 Task: Create a due date automation trigger when advanced on, 2 working days before a card is due add fields without custom field "Resume" set to a date in this week at 11:00 AM.
Action: Mouse moved to (1135, 332)
Screenshot: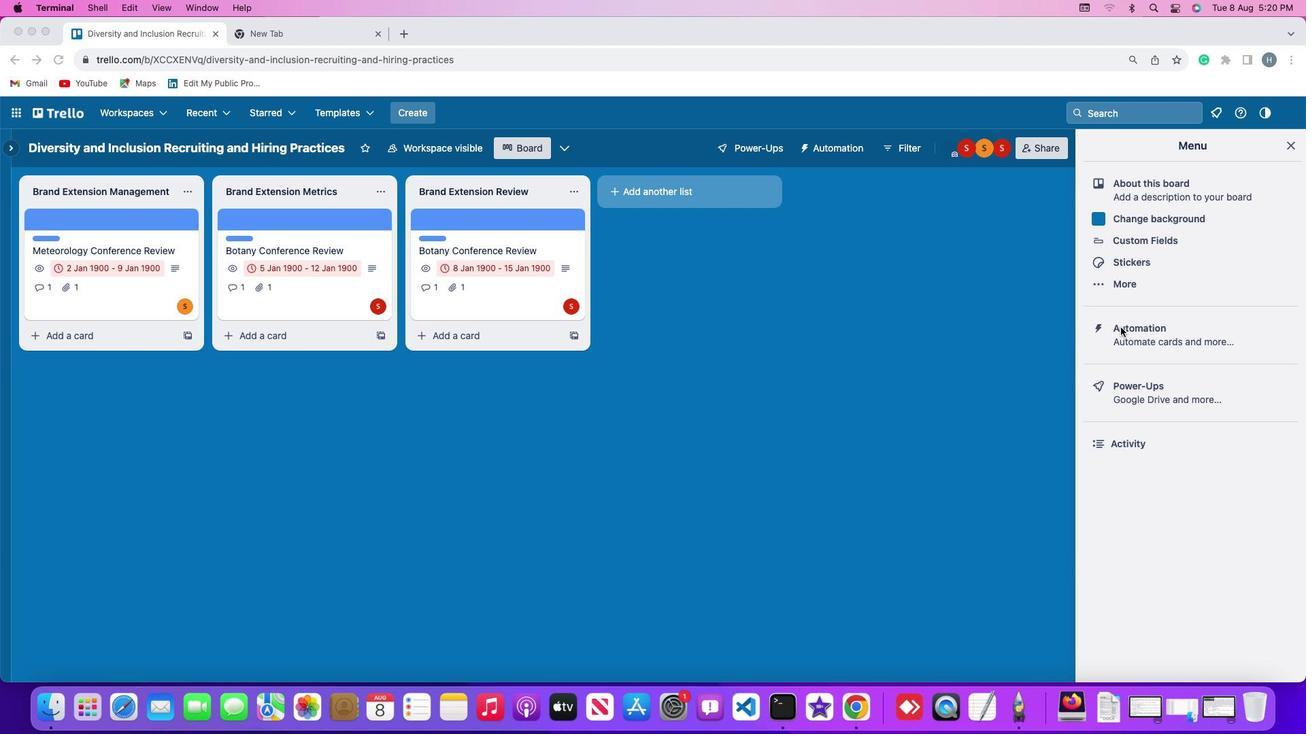 
Action: Mouse pressed left at (1135, 332)
Screenshot: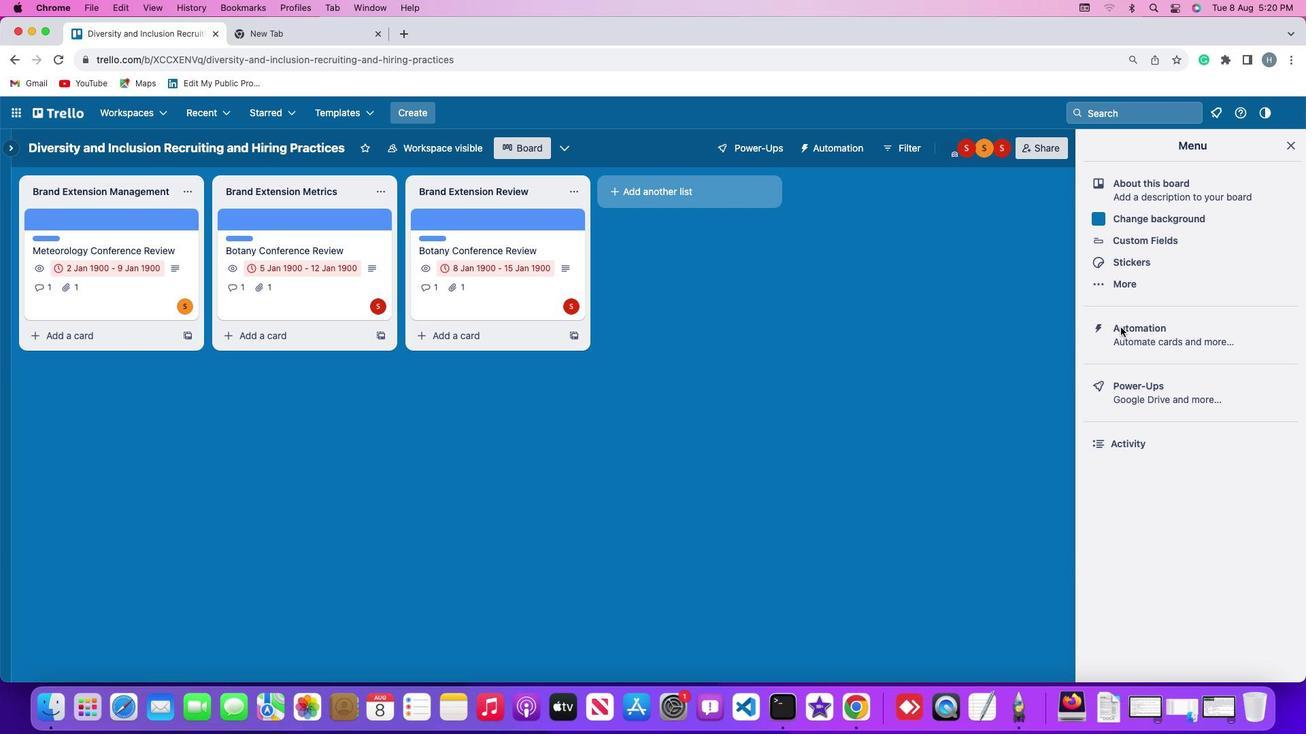 
Action: Mouse pressed left at (1135, 332)
Screenshot: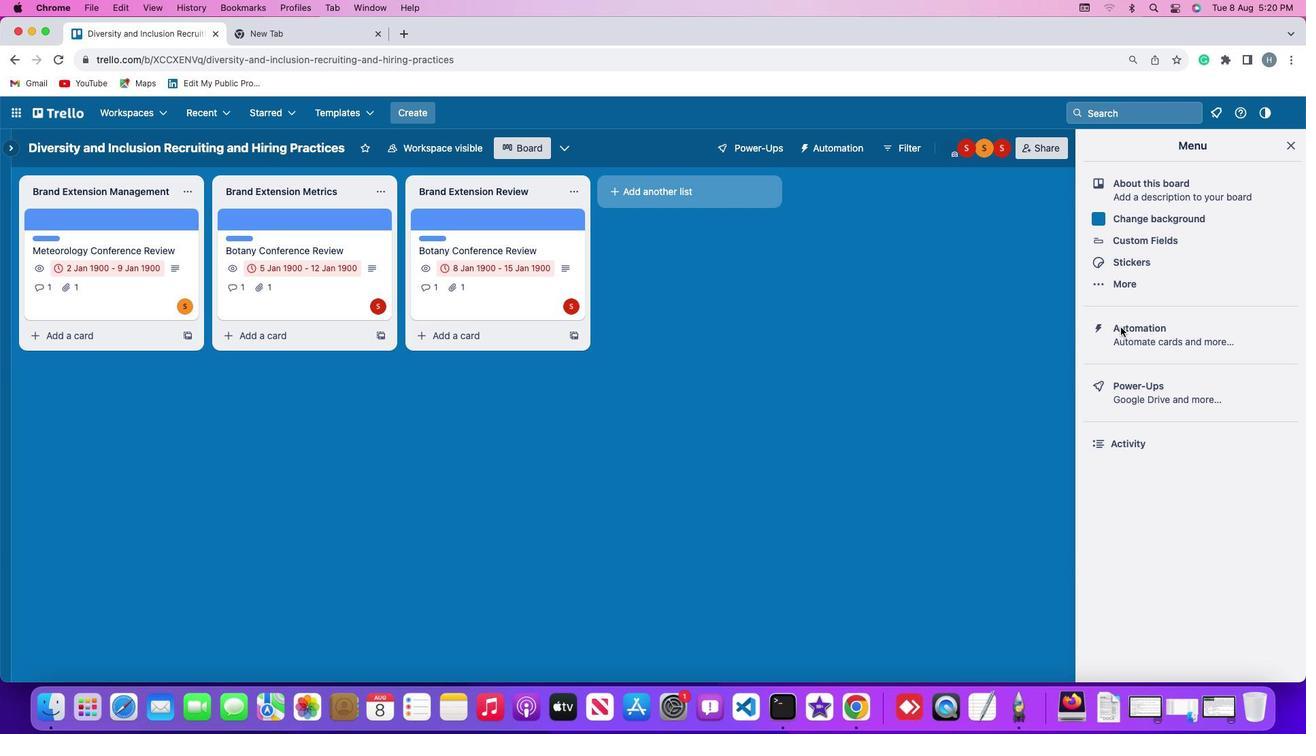 
Action: Mouse moved to (101, 326)
Screenshot: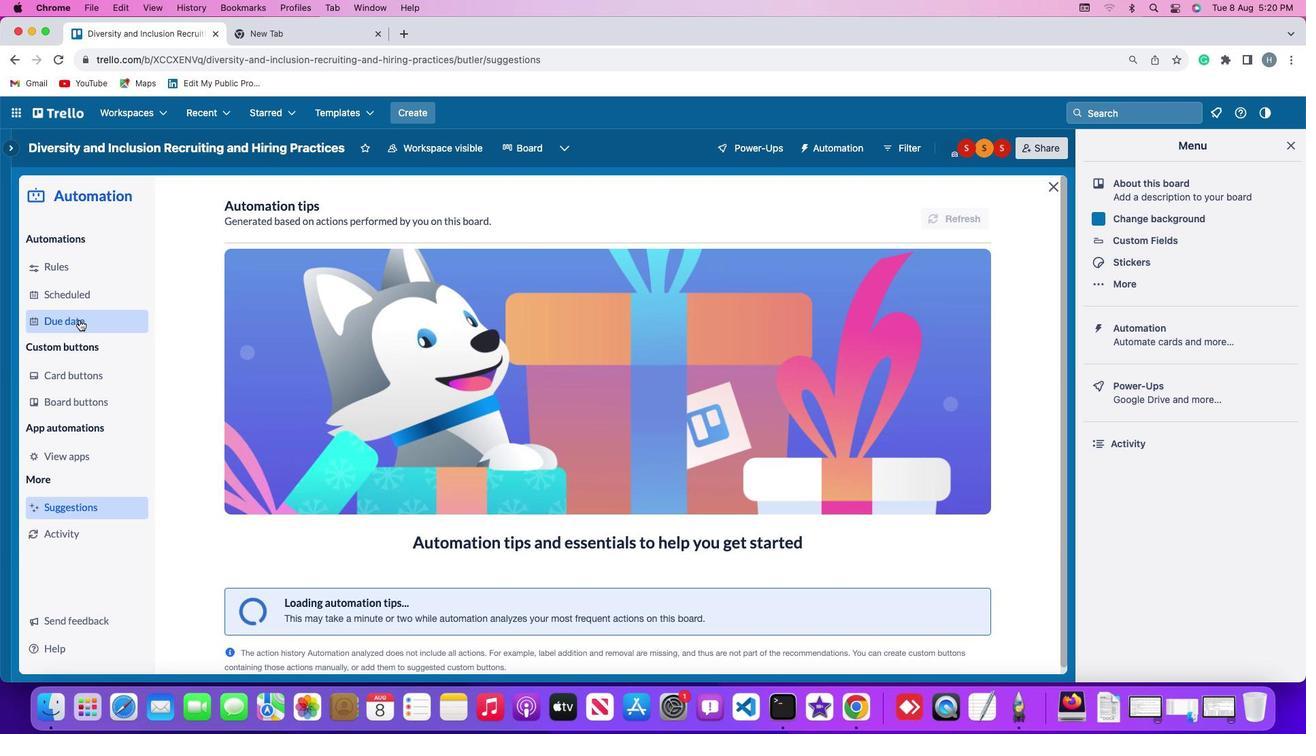 
Action: Mouse pressed left at (101, 326)
Screenshot: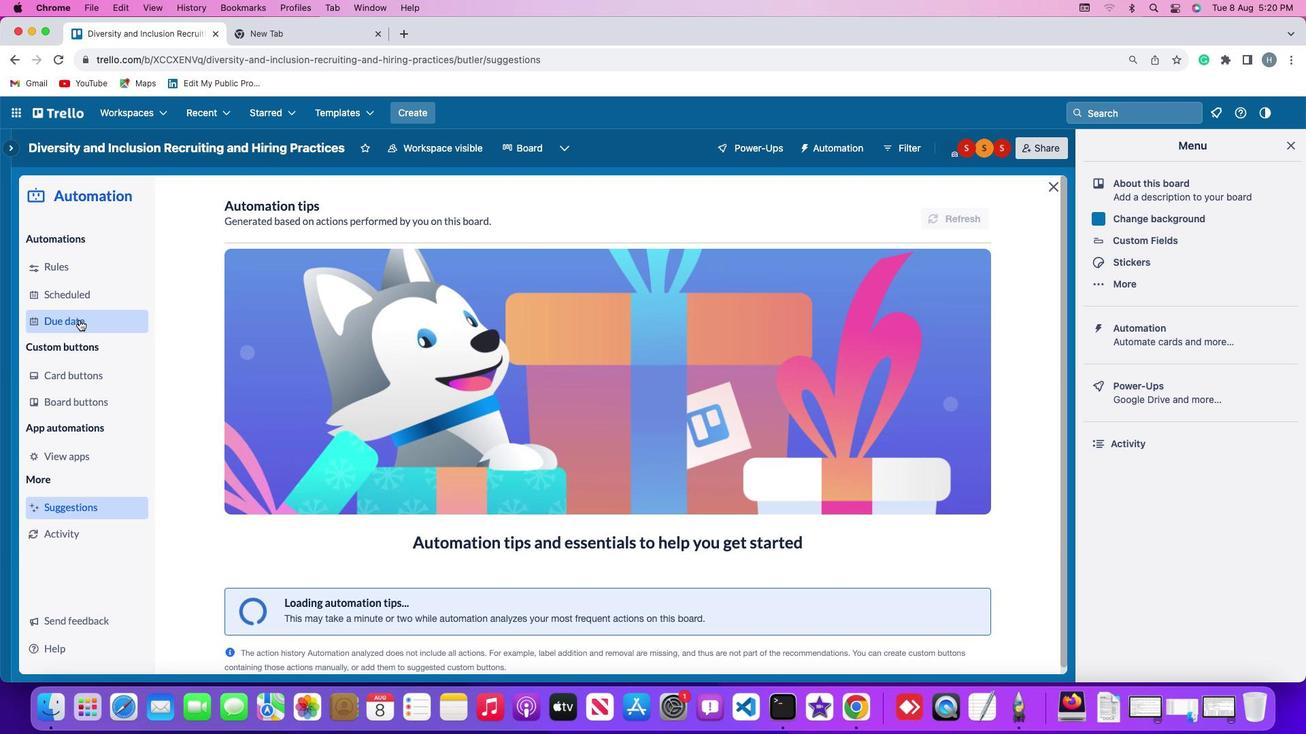 
Action: Mouse moved to (907, 221)
Screenshot: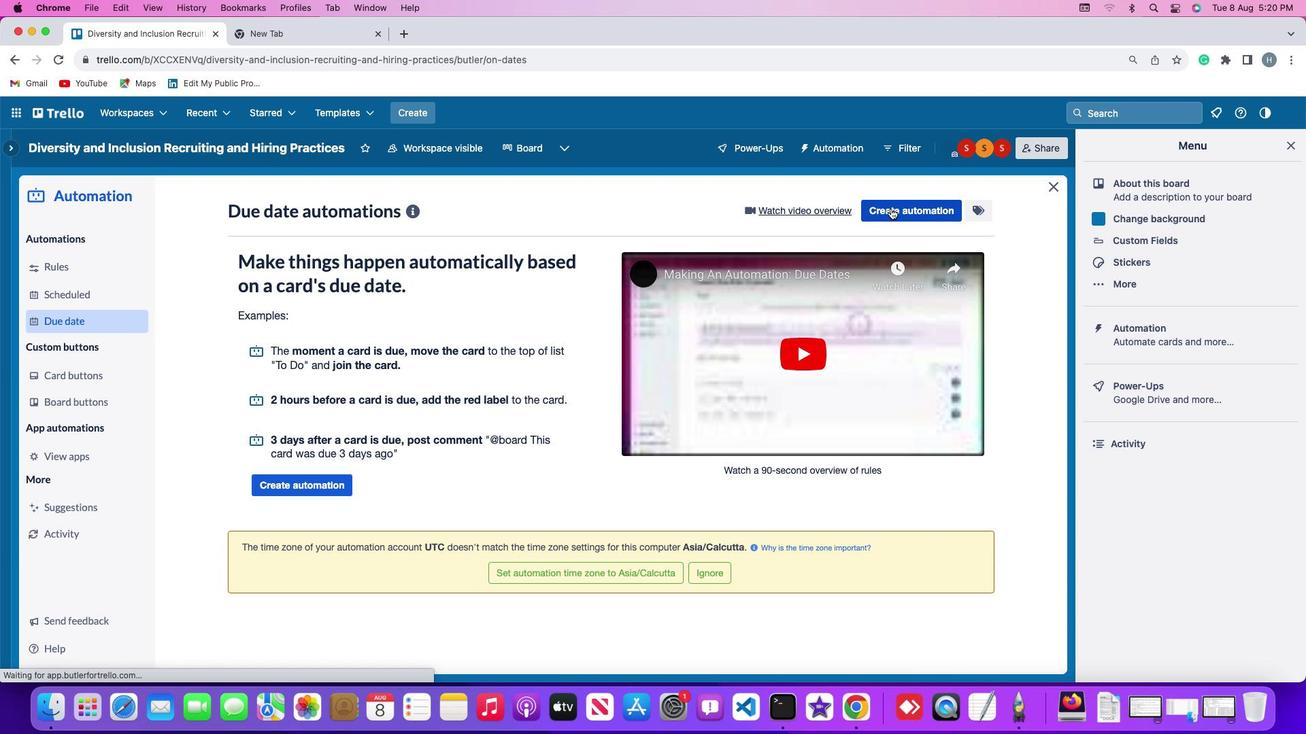
Action: Mouse pressed left at (907, 221)
Screenshot: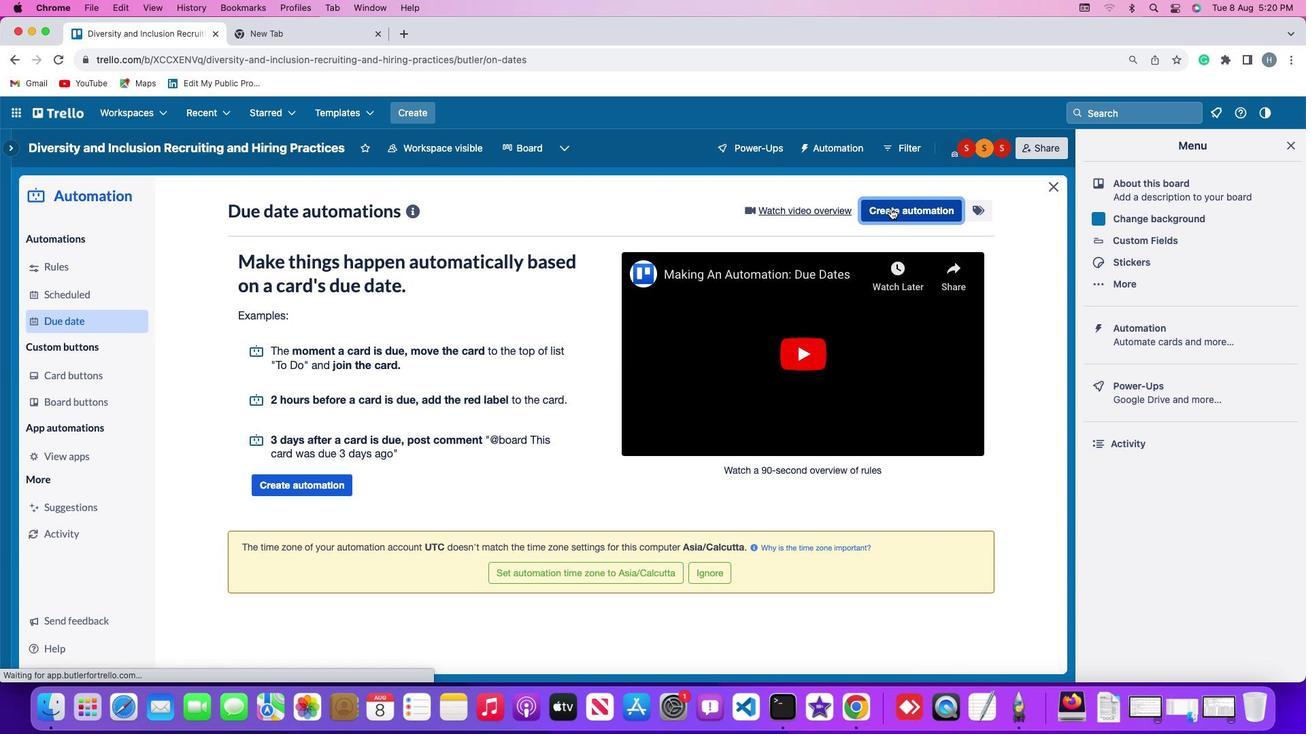 
Action: Mouse moved to (337, 342)
Screenshot: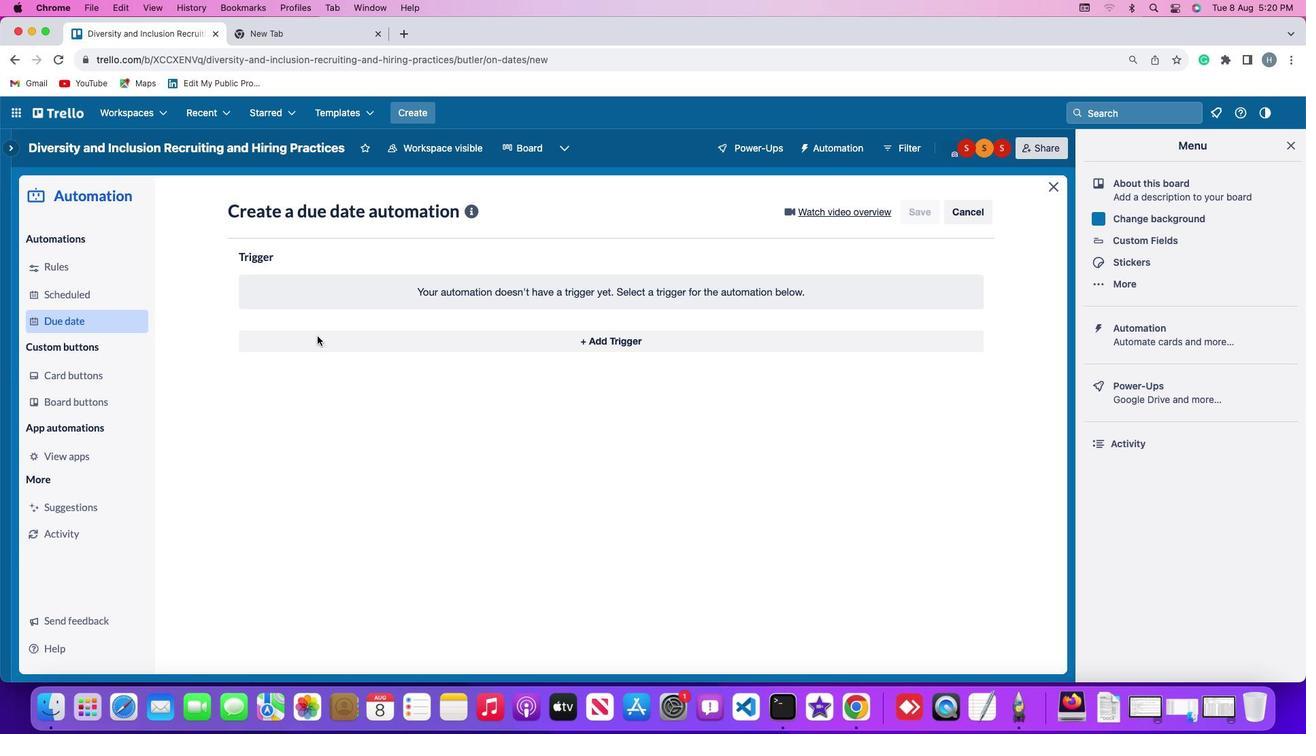 
Action: Mouse pressed left at (337, 342)
Screenshot: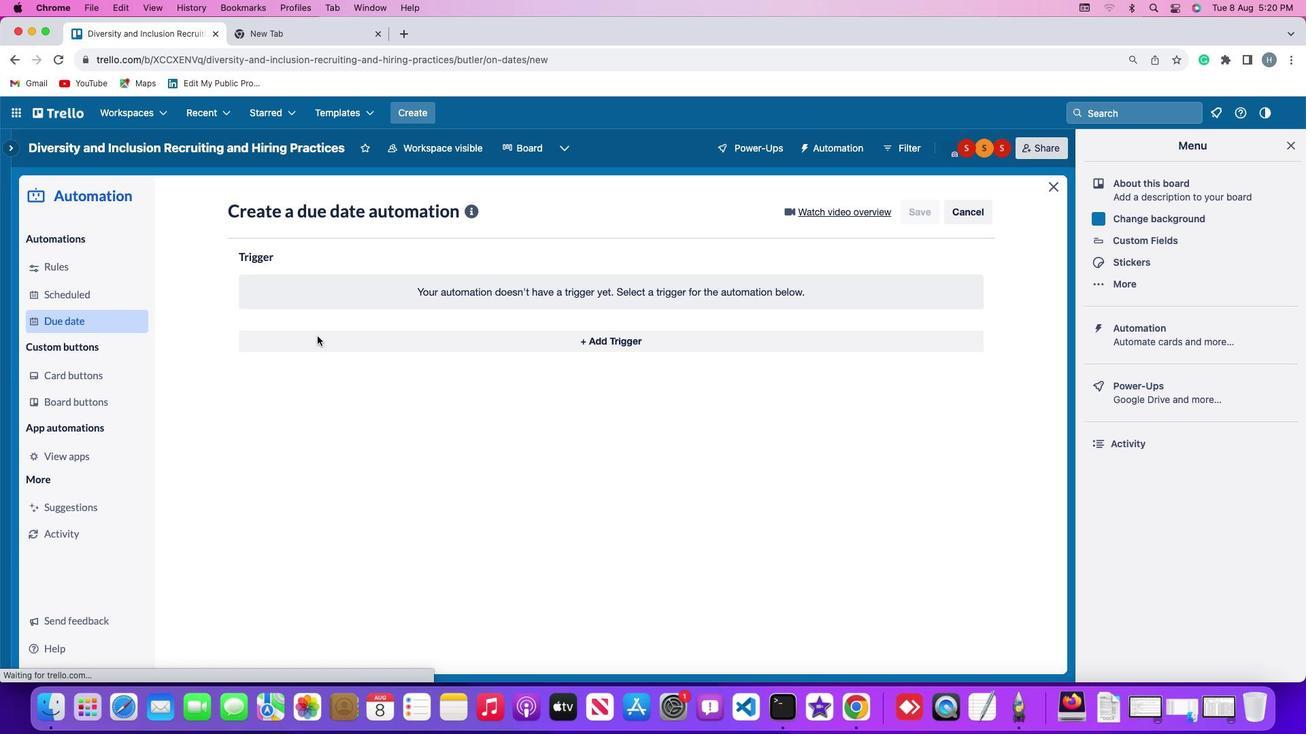 
Action: Mouse moved to (290, 543)
Screenshot: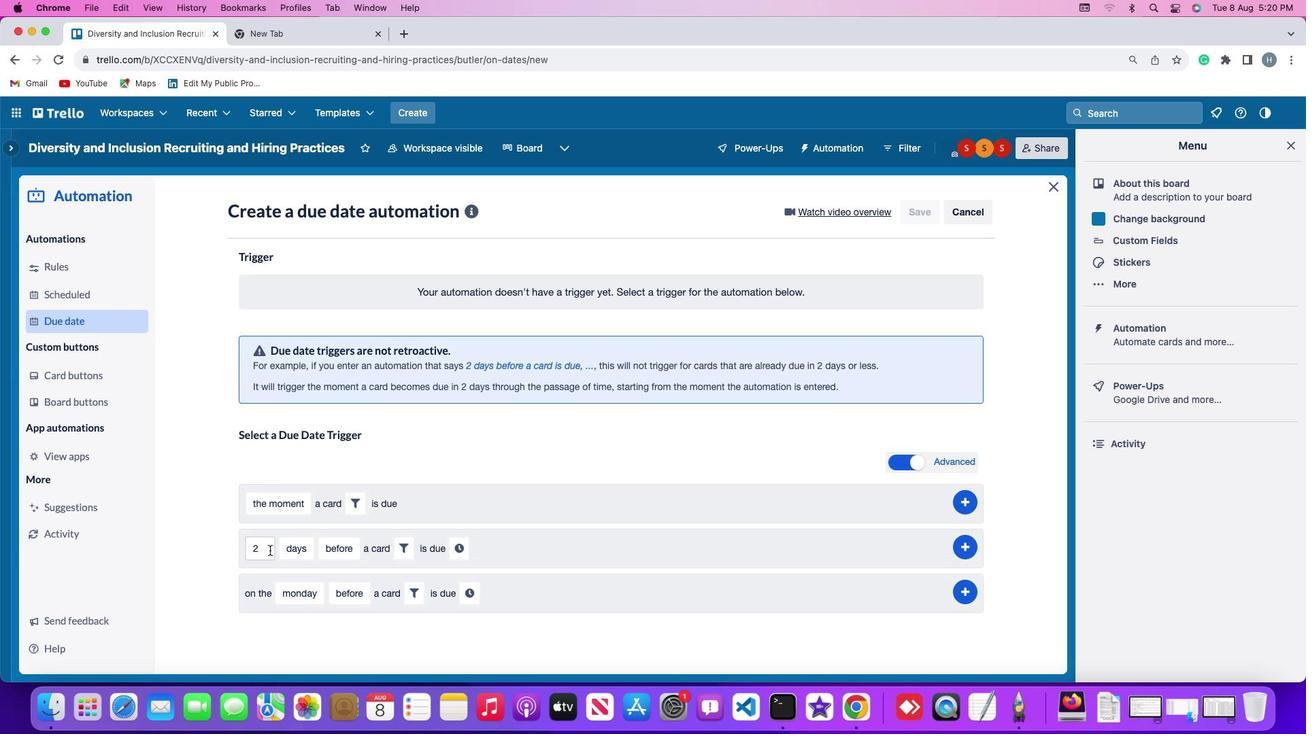 
Action: Mouse pressed left at (290, 543)
Screenshot: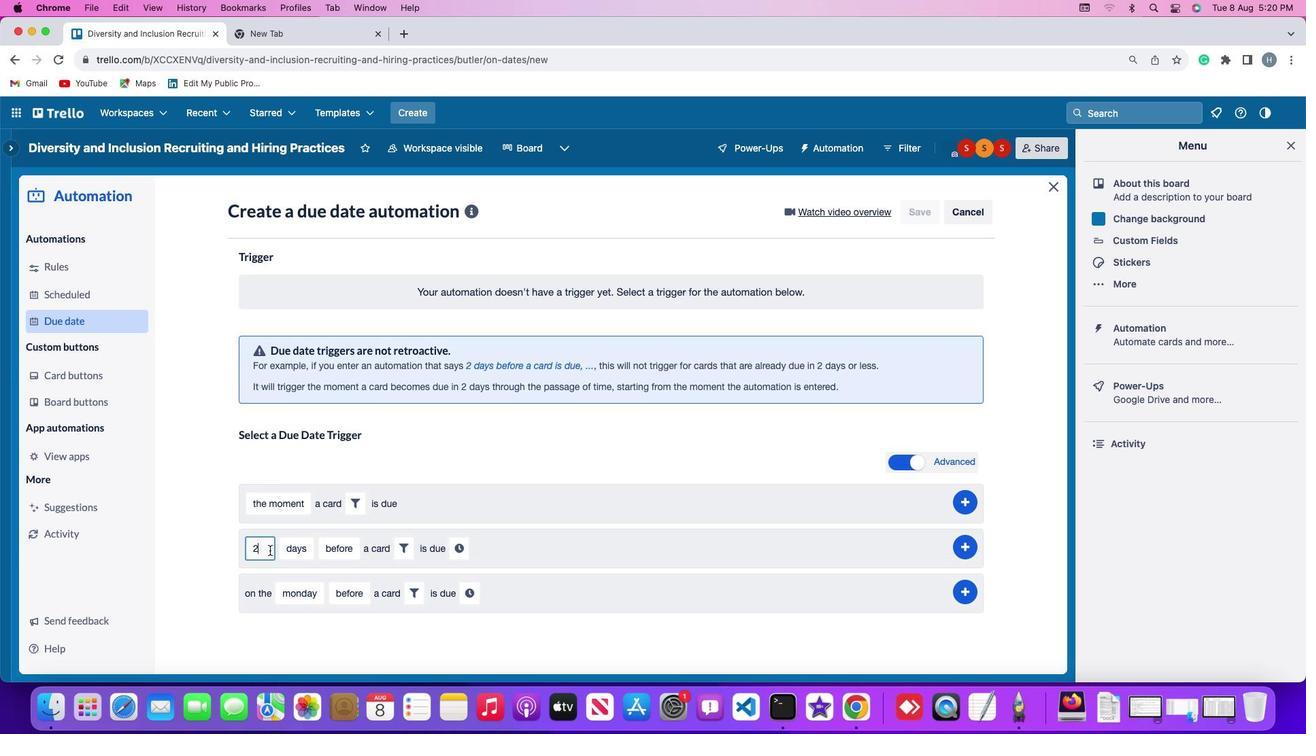 
Action: Mouse moved to (290, 543)
Screenshot: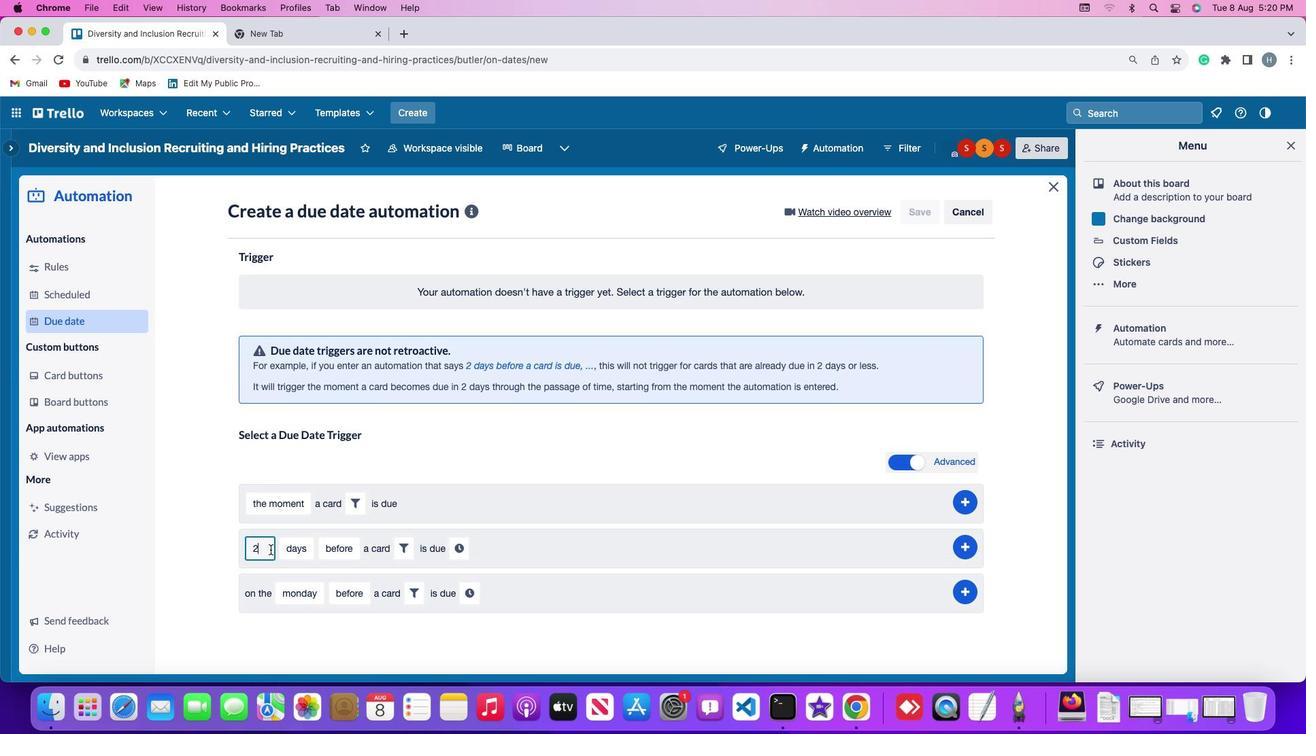 
Action: Key pressed Key.backspace'2'
Screenshot: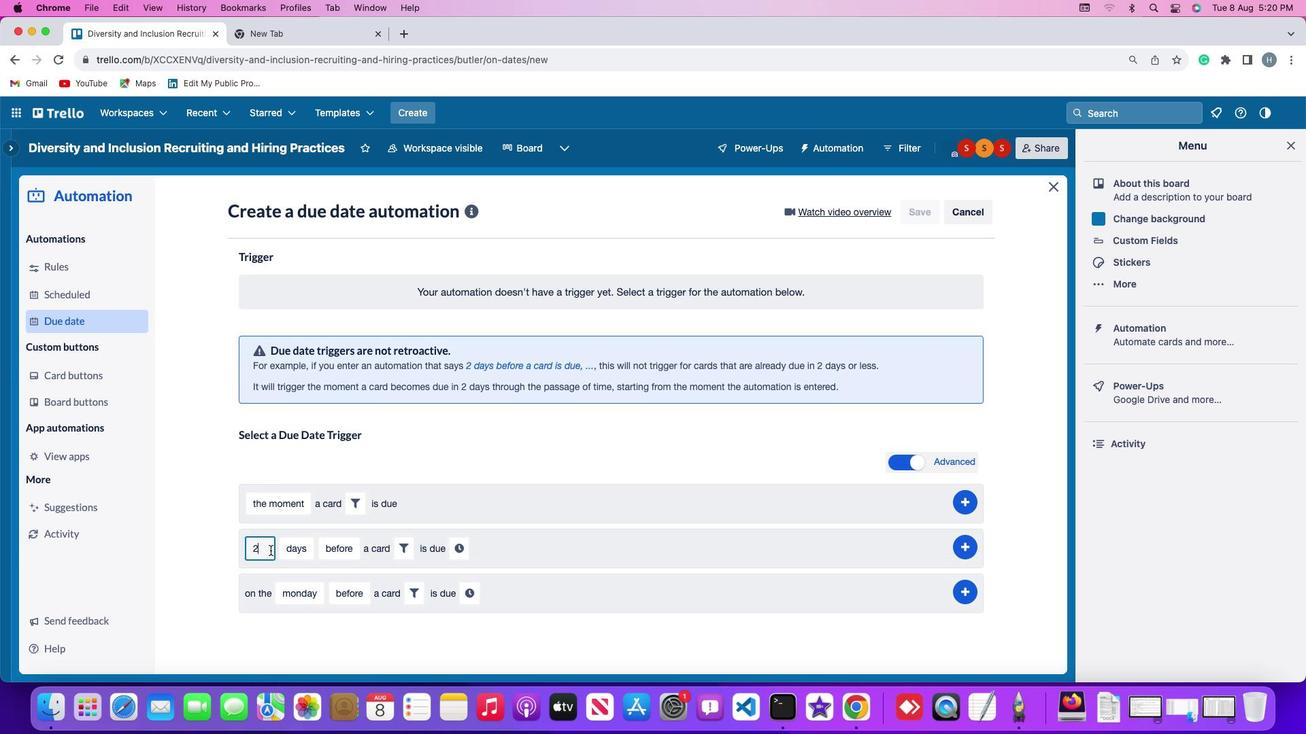 
Action: Mouse moved to (306, 543)
Screenshot: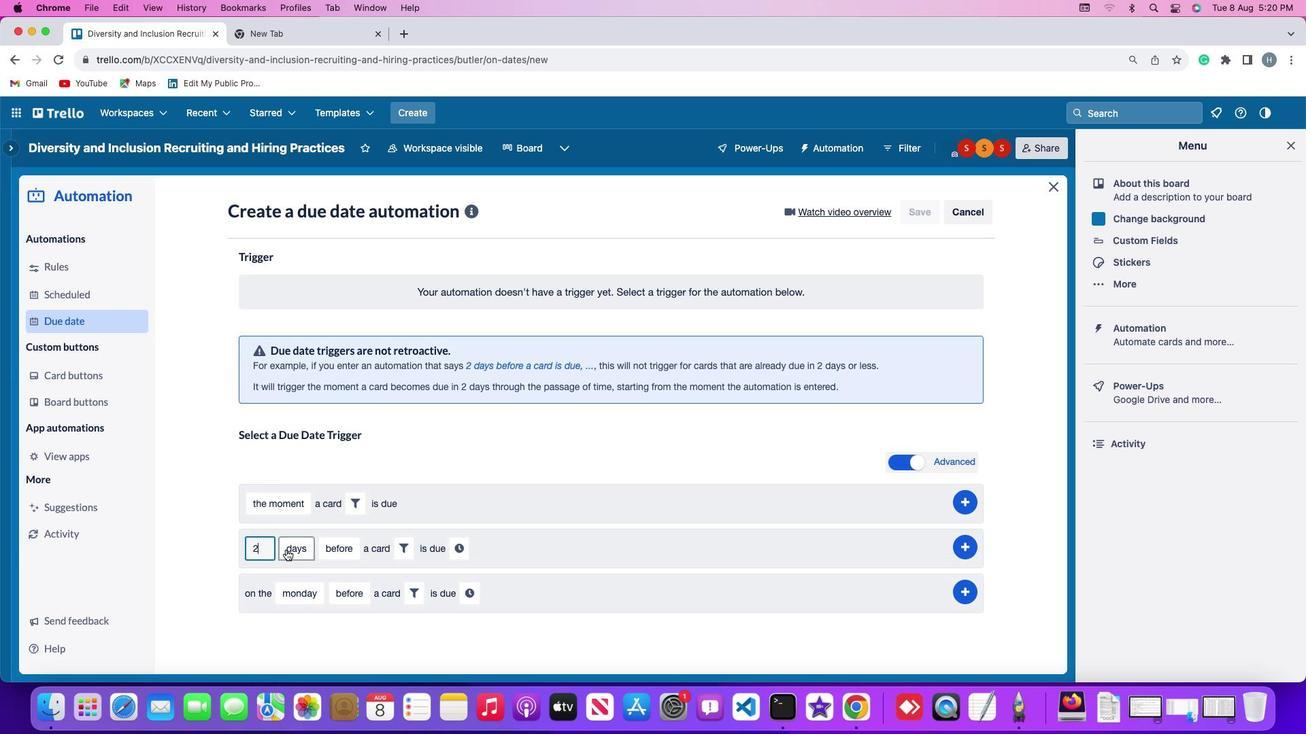 
Action: Mouse pressed left at (306, 543)
Screenshot: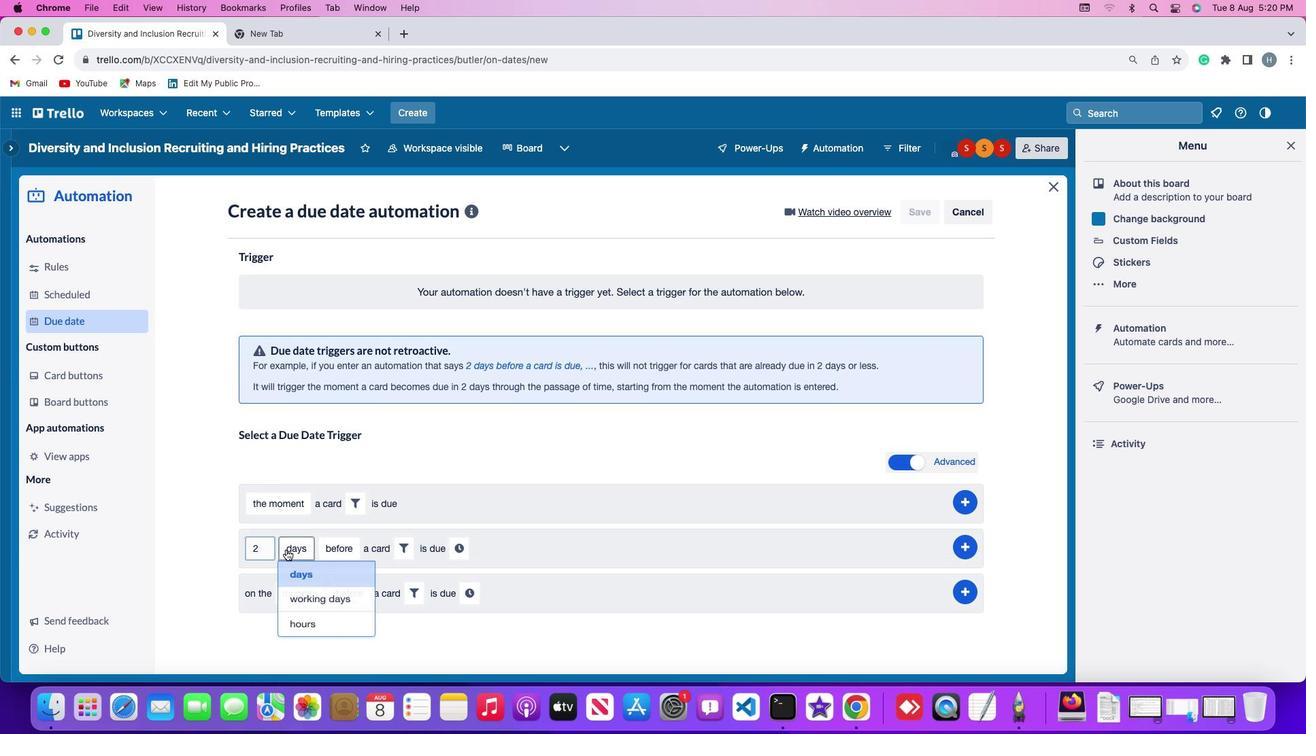 
Action: Mouse moved to (318, 589)
Screenshot: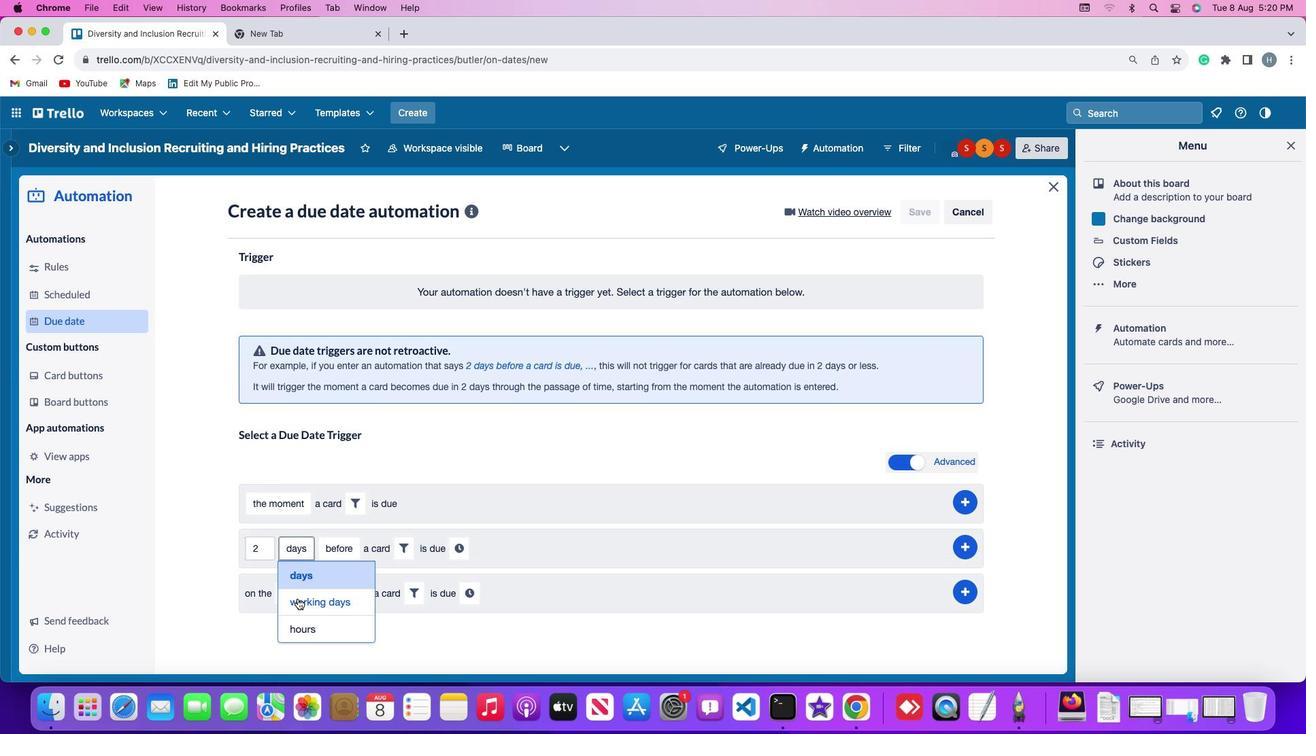 
Action: Mouse pressed left at (318, 589)
Screenshot: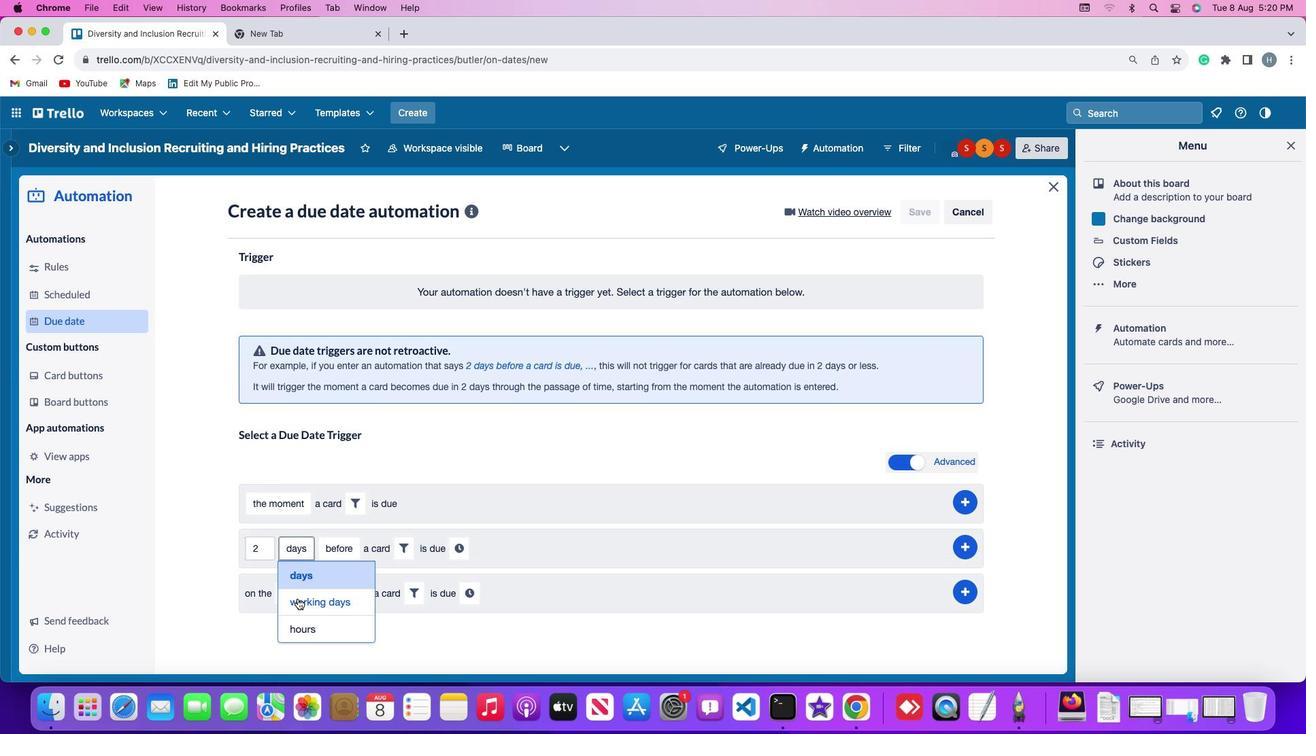 
Action: Mouse moved to (386, 548)
Screenshot: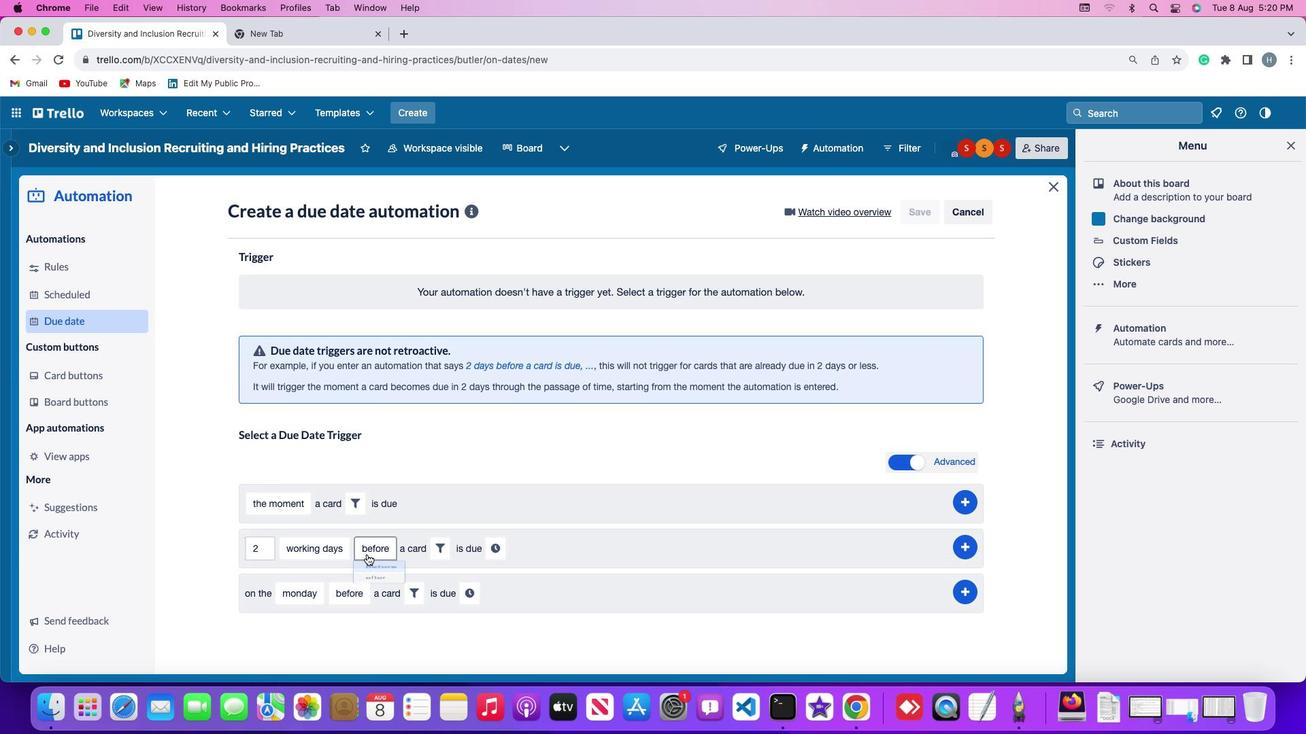 
Action: Mouse pressed left at (386, 548)
Screenshot: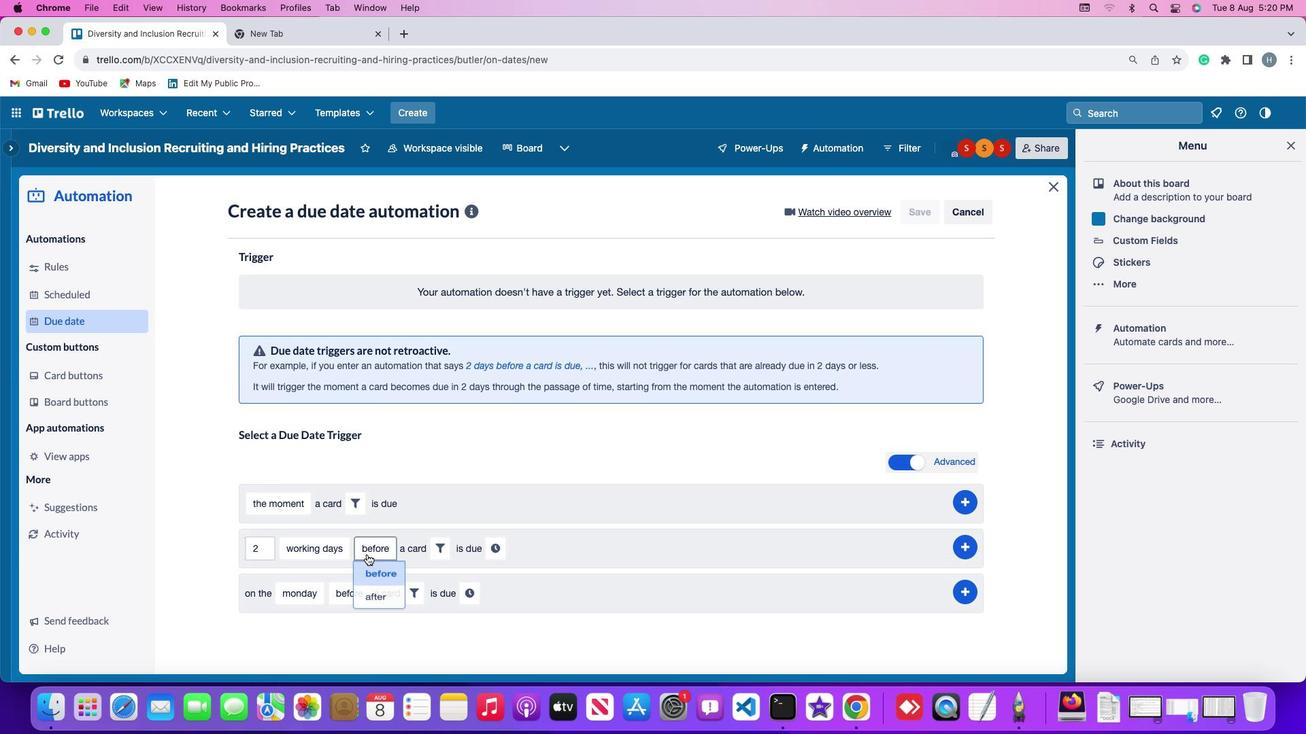 
Action: Mouse moved to (393, 563)
Screenshot: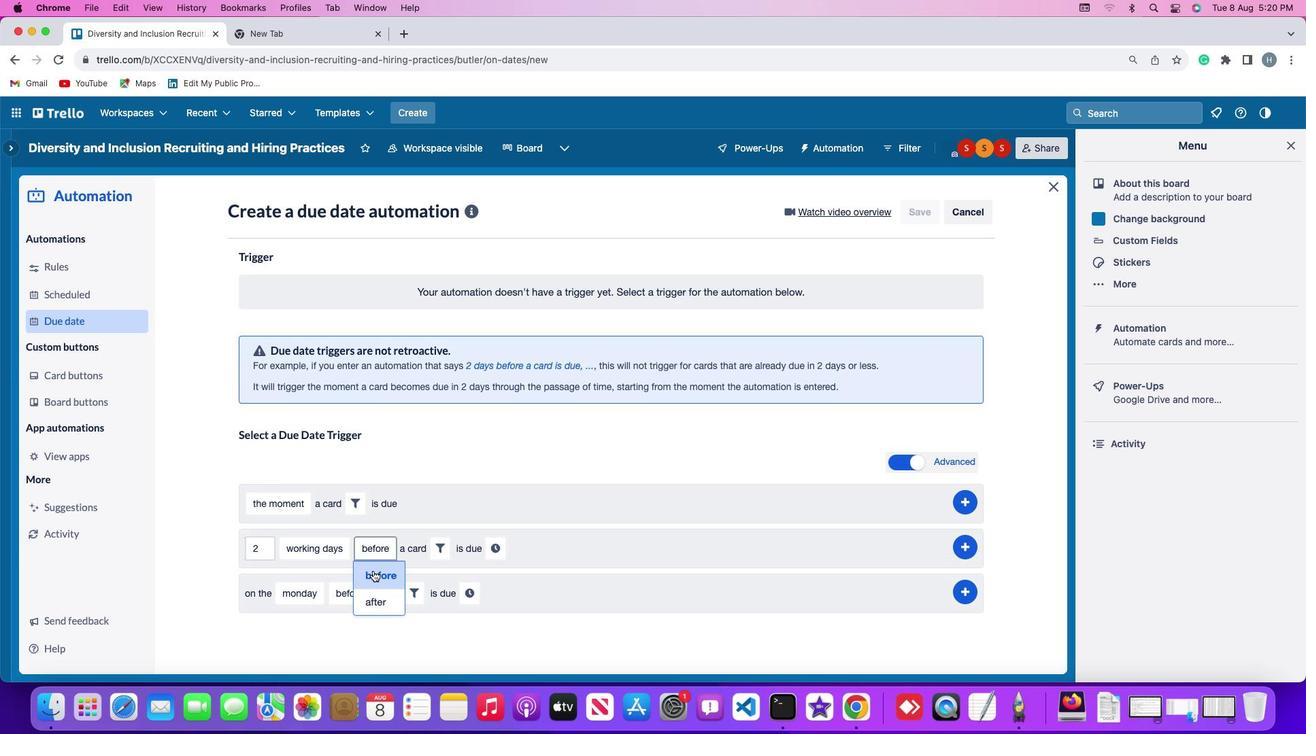 
Action: Mouse pressed left at (393, 563)
Screenshot: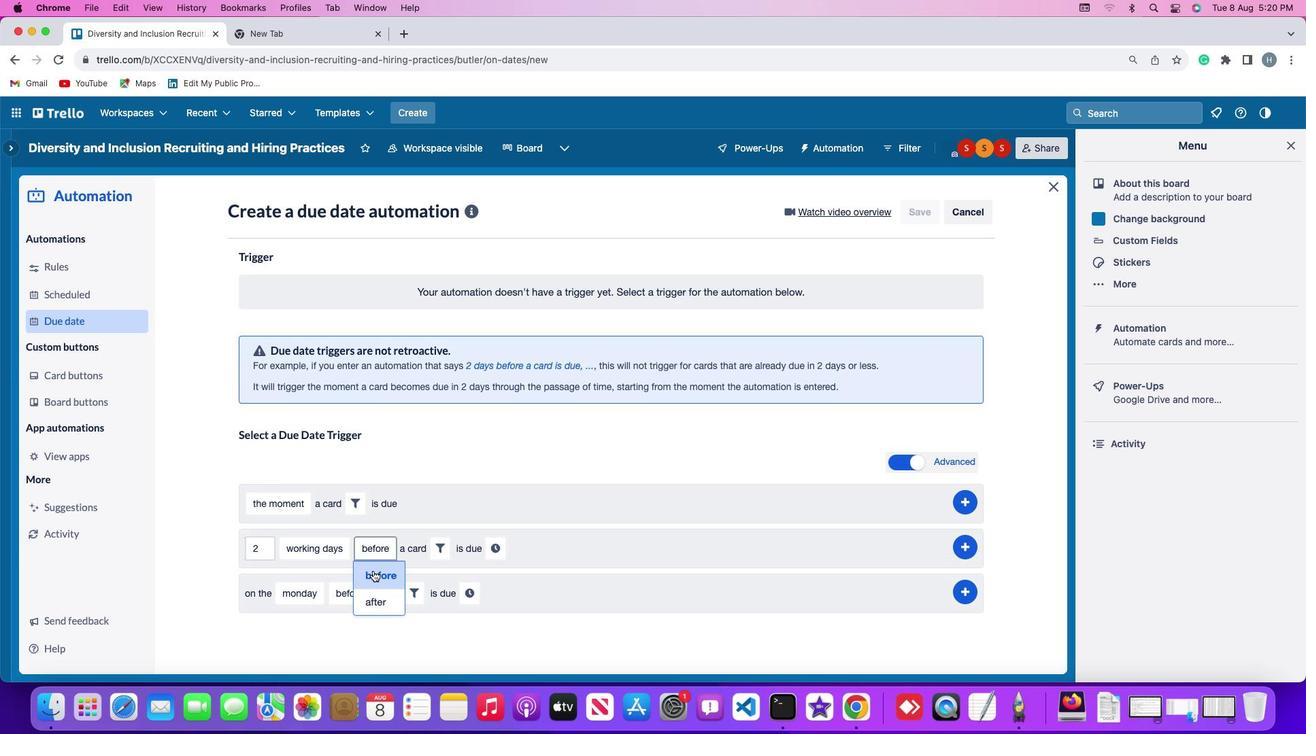 
Action: Mouse moved to (452, 542)
Screenshot: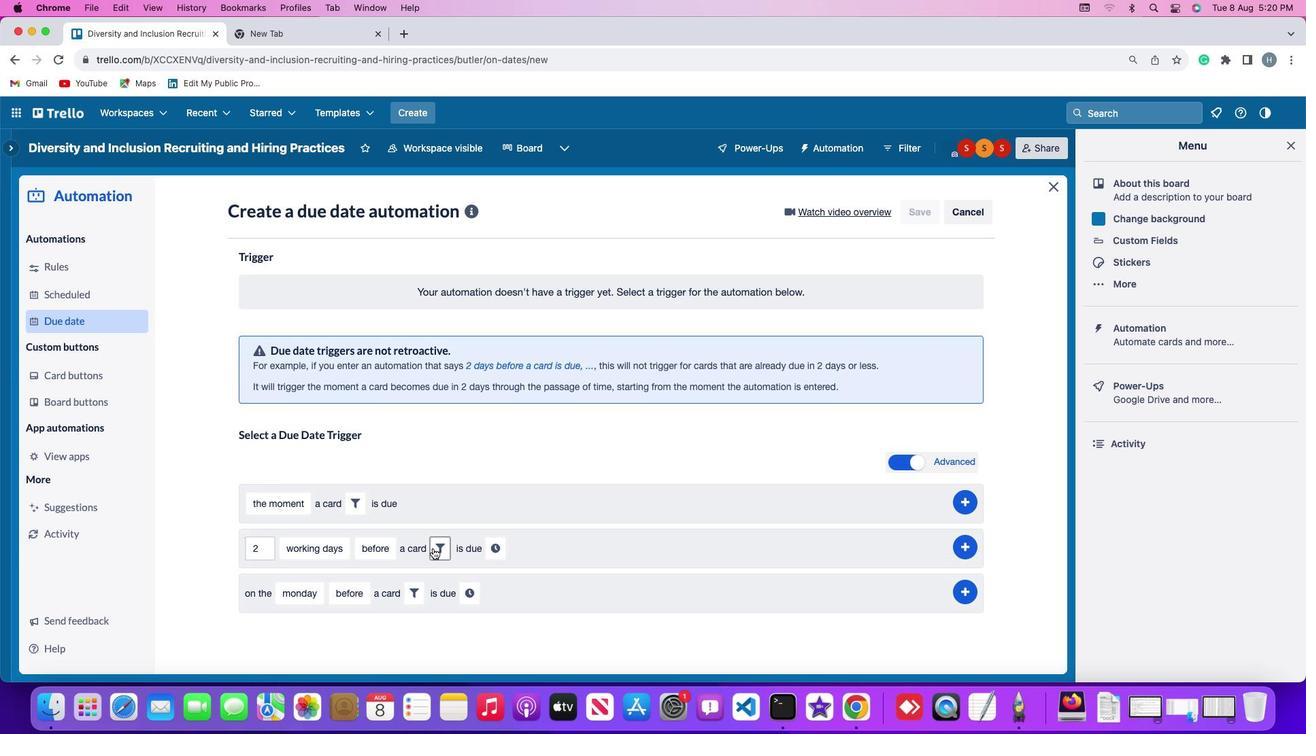 
Action: Mouse pressed left at (452, 542)
Screenshot: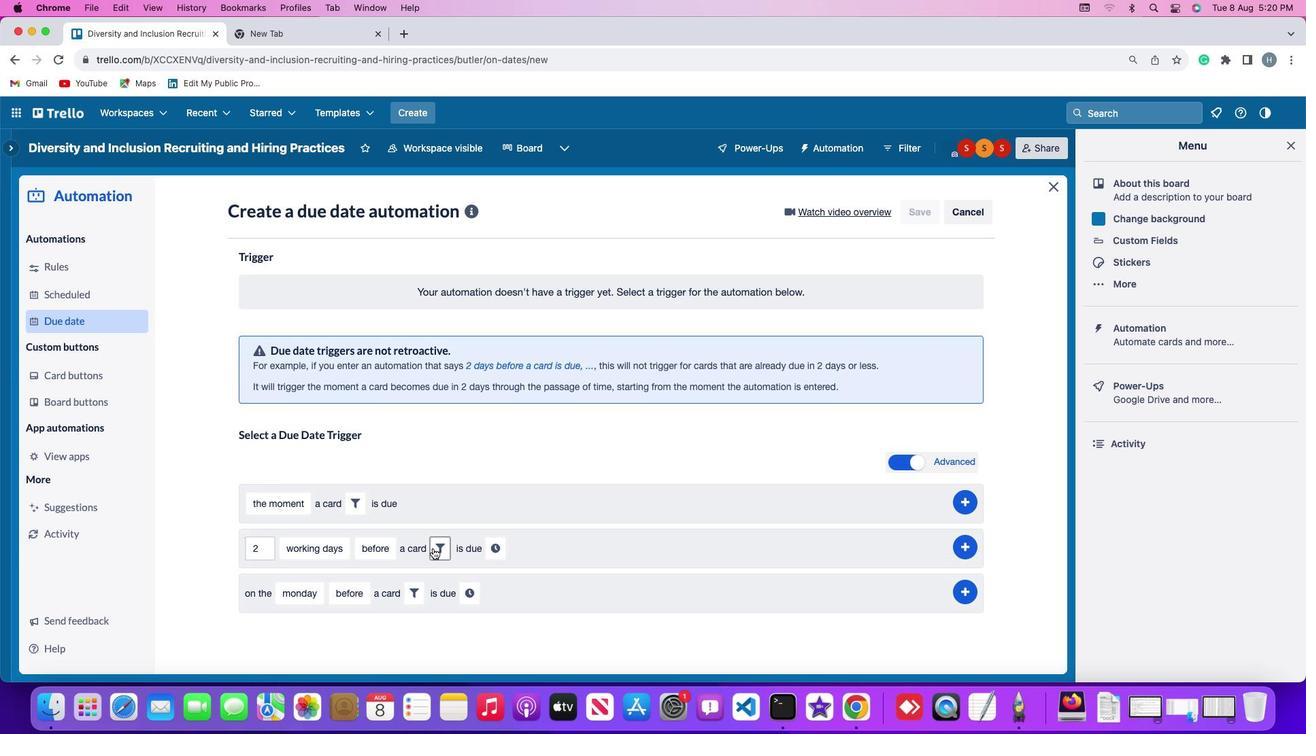 
Action: Mouse moved to (675, 579)
Screenshot: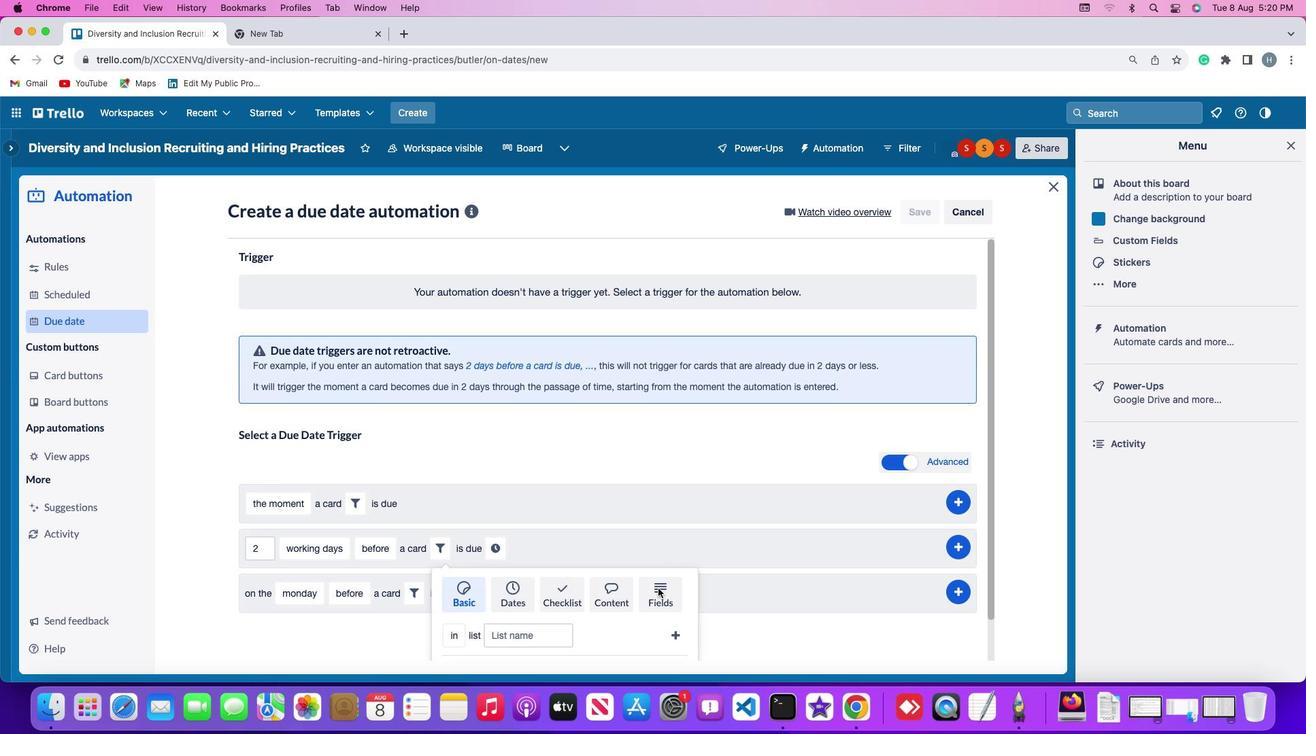 
Action: Mouse pressed left at (675, 579)
Screenshot: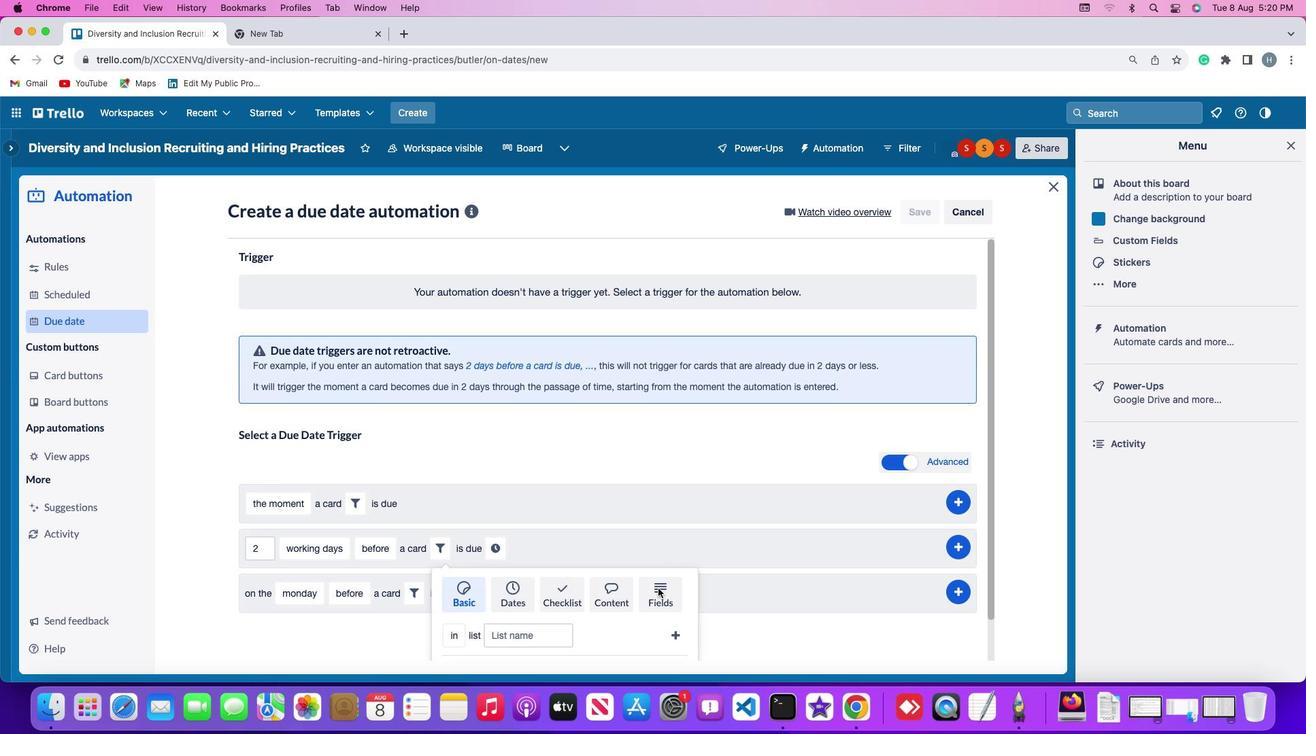 
Action: Mouse moved to (393, 615)
Screenshot: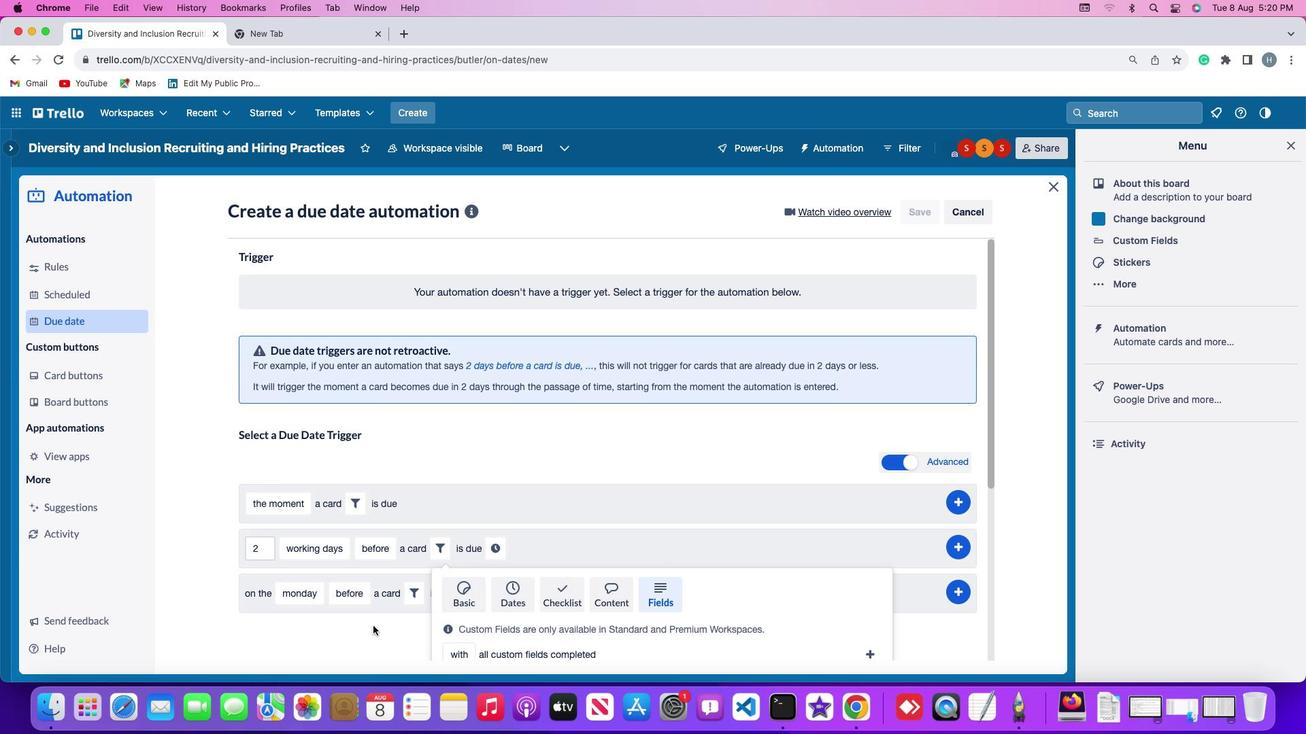 
Action: Mouse scrolled (393, 615) with delta (23, 23)
Screenshot: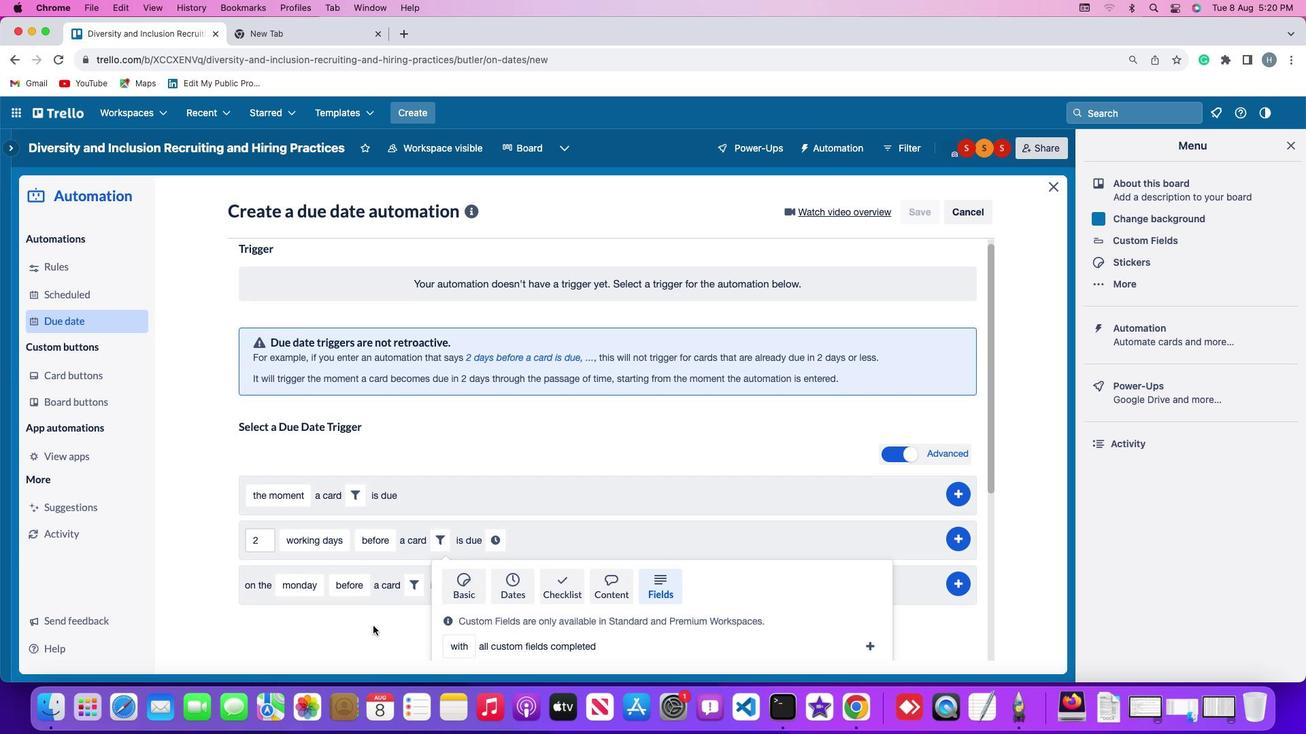 
Action: Mouse scrolled (393, 615) with delta (23, 23)
Screenshot: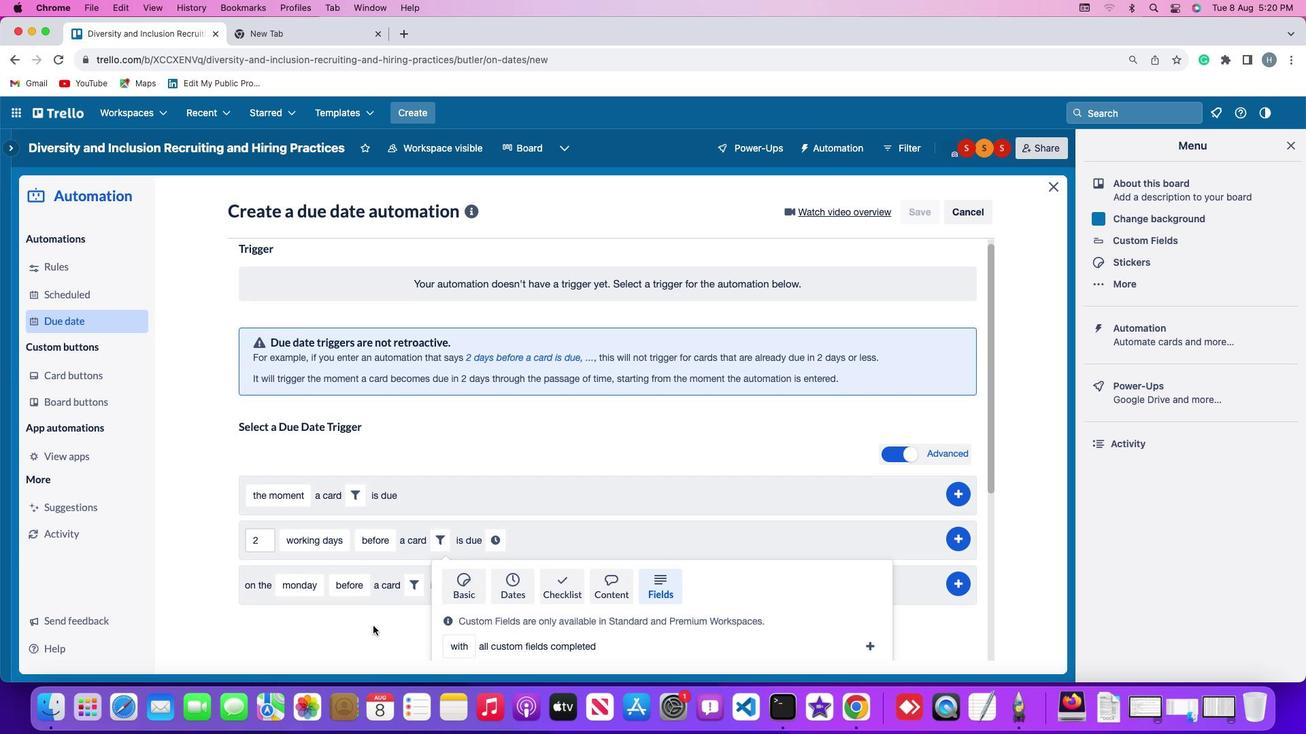 
Action: Mouse scrolled (393, 615) with delta (23, 21)
Screenshot: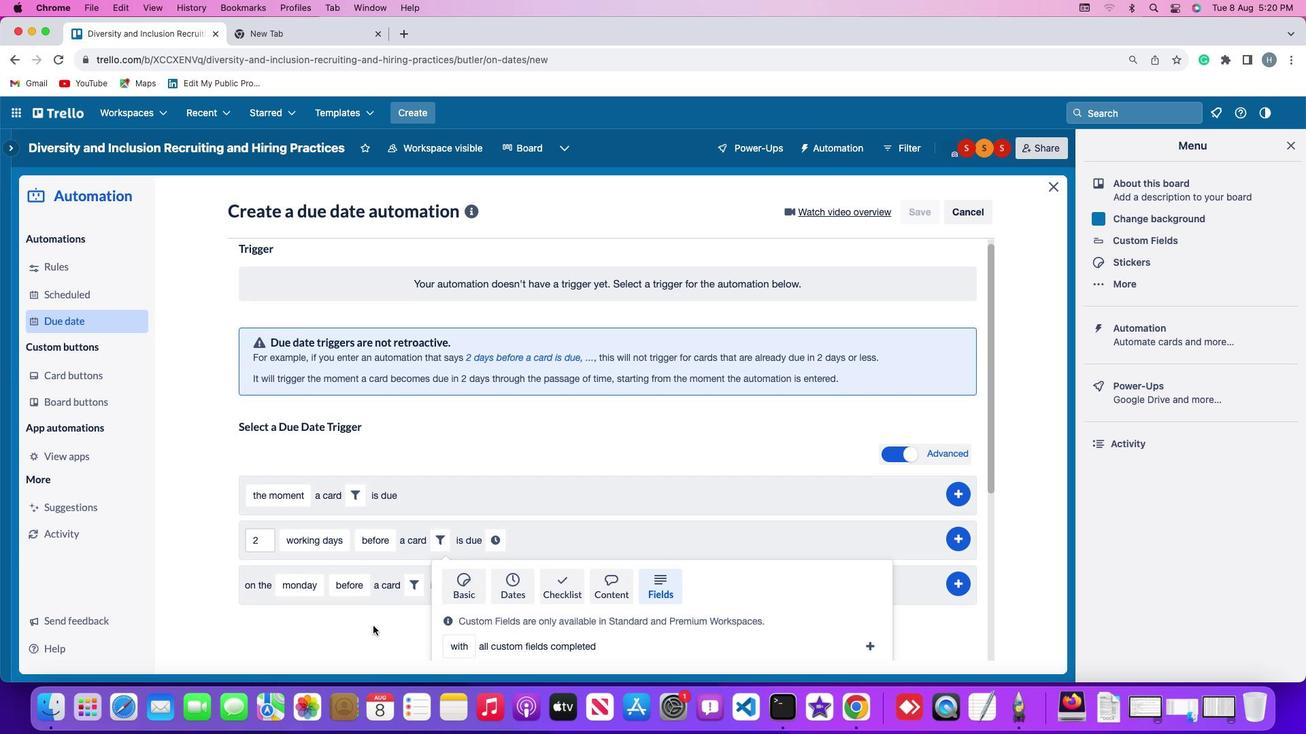 
Action: Mouse scrolled (393, 615) with delta (23, 20)
Screenshot: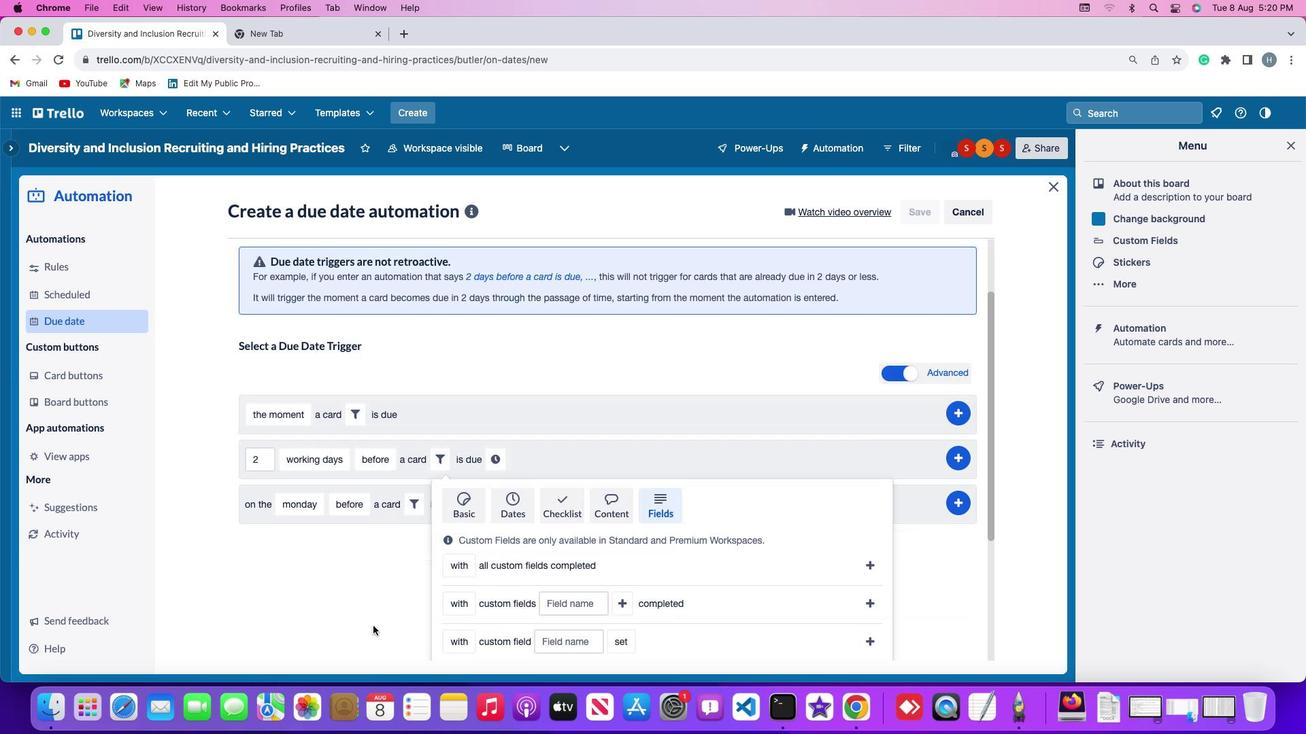 
Action: Mouse scrolled (393, 615) with delta (23, 19)
Screenshot: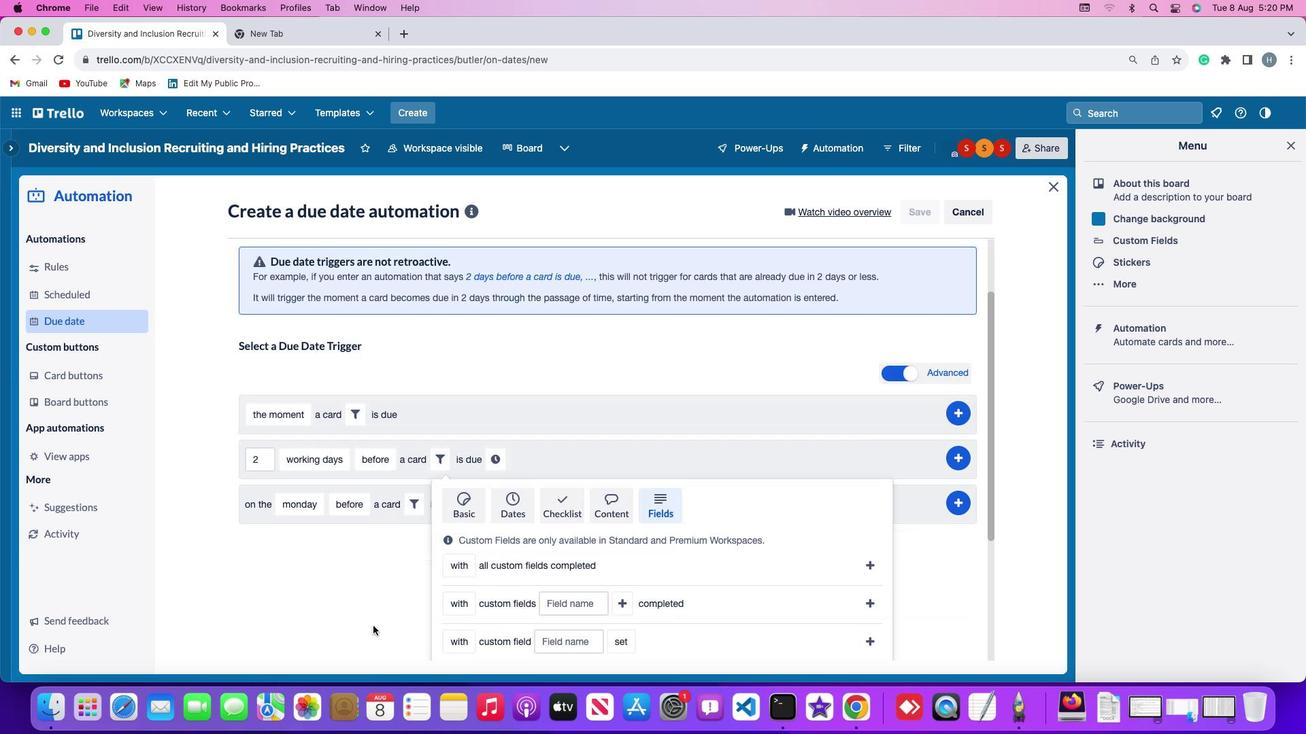 
Action: Mouse scrolled (393, 615) with delta (23, 19)
Screenshot: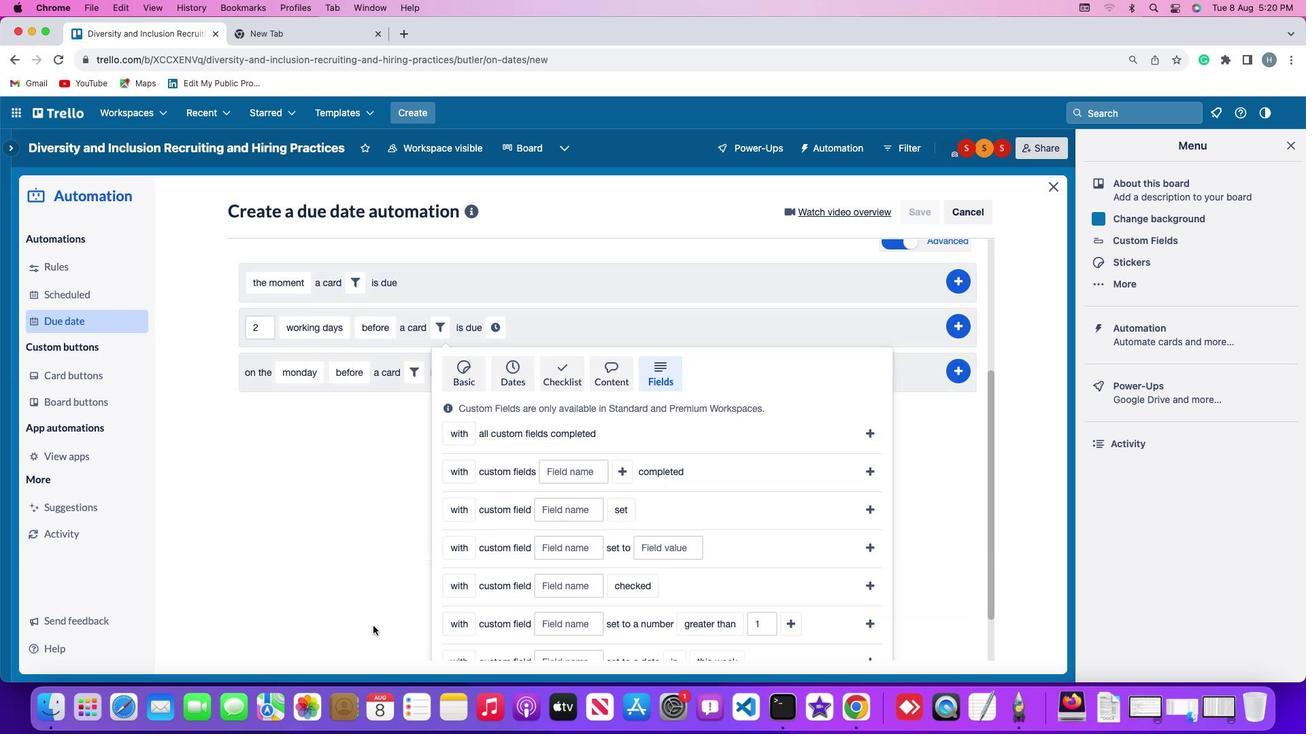
Action: Mouse scrolled (393, 615) with delta (23, 19)
Screenshot: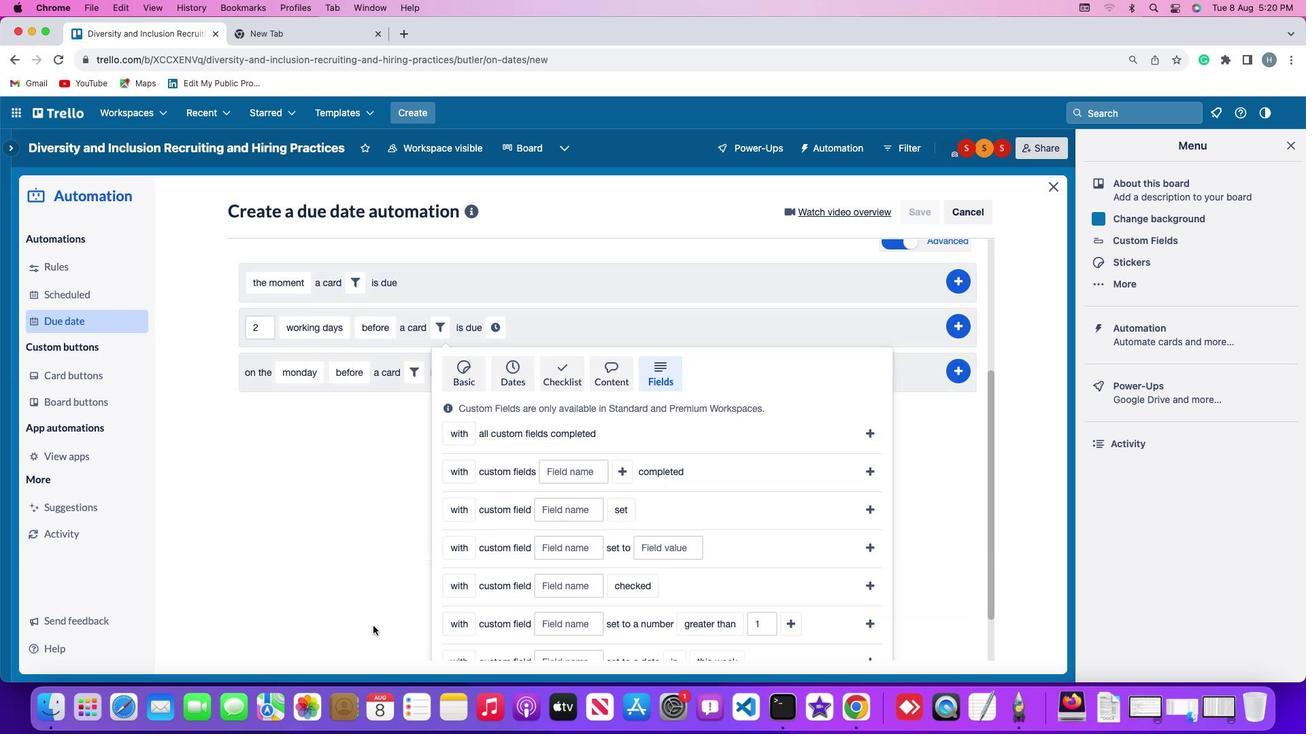 
Action: Mouse scrolled (393, 615) with delta (23, 18)
Screenshot: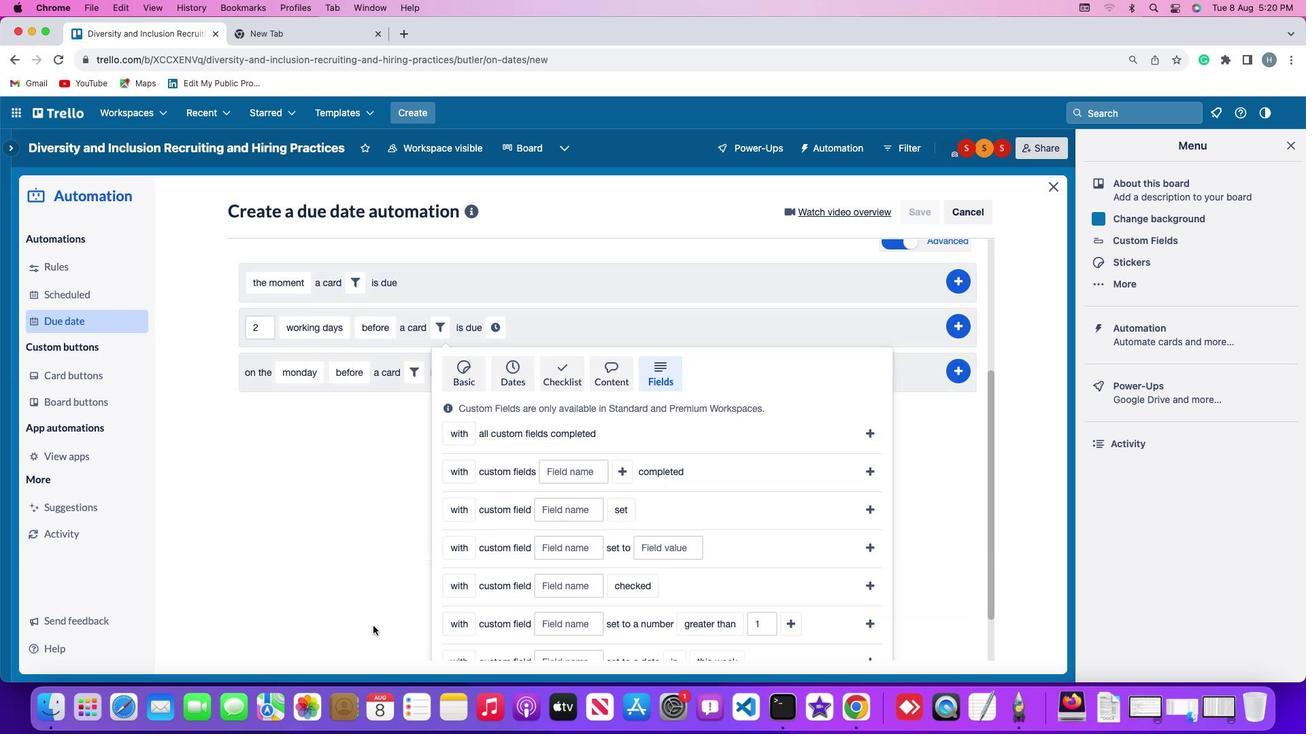 
Action: Mouse scrolled (393, 615) with delta (23, 23)
Screenshot: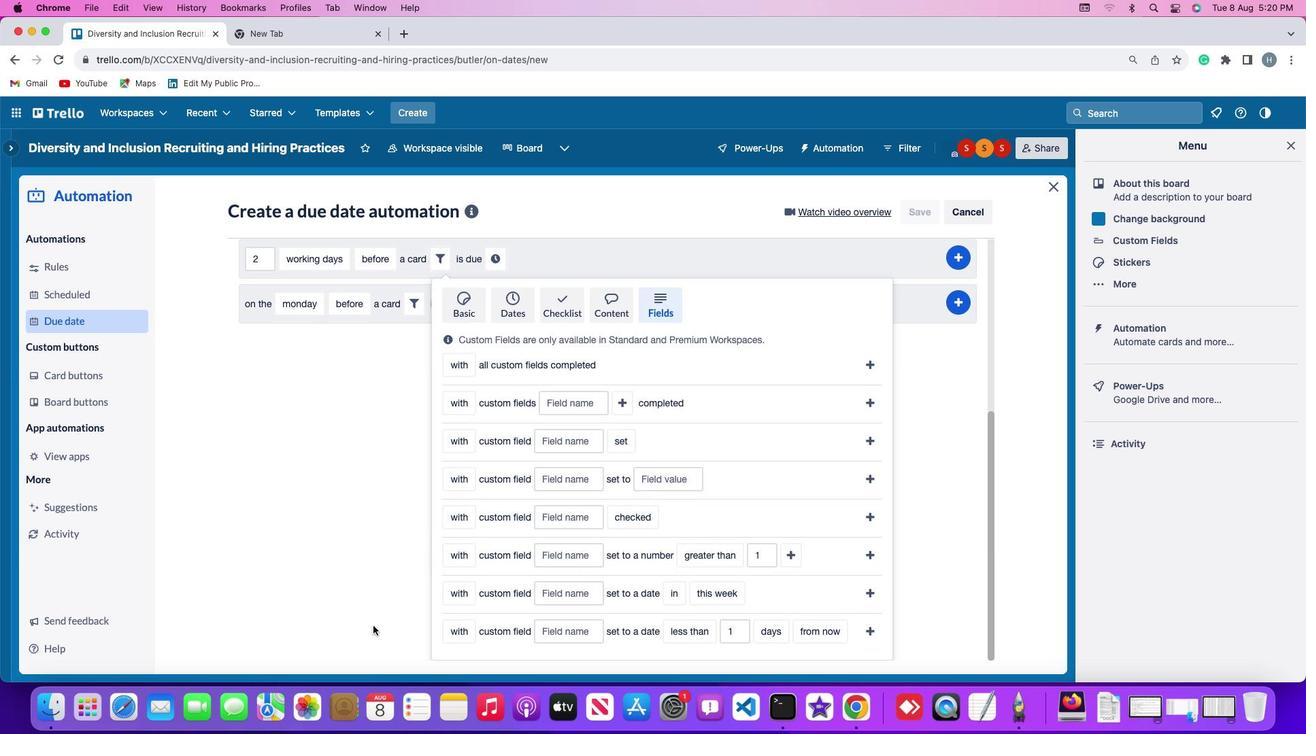 
Action: Mouse scrolled (393, 615) with delta (23, 23)
Screenshot: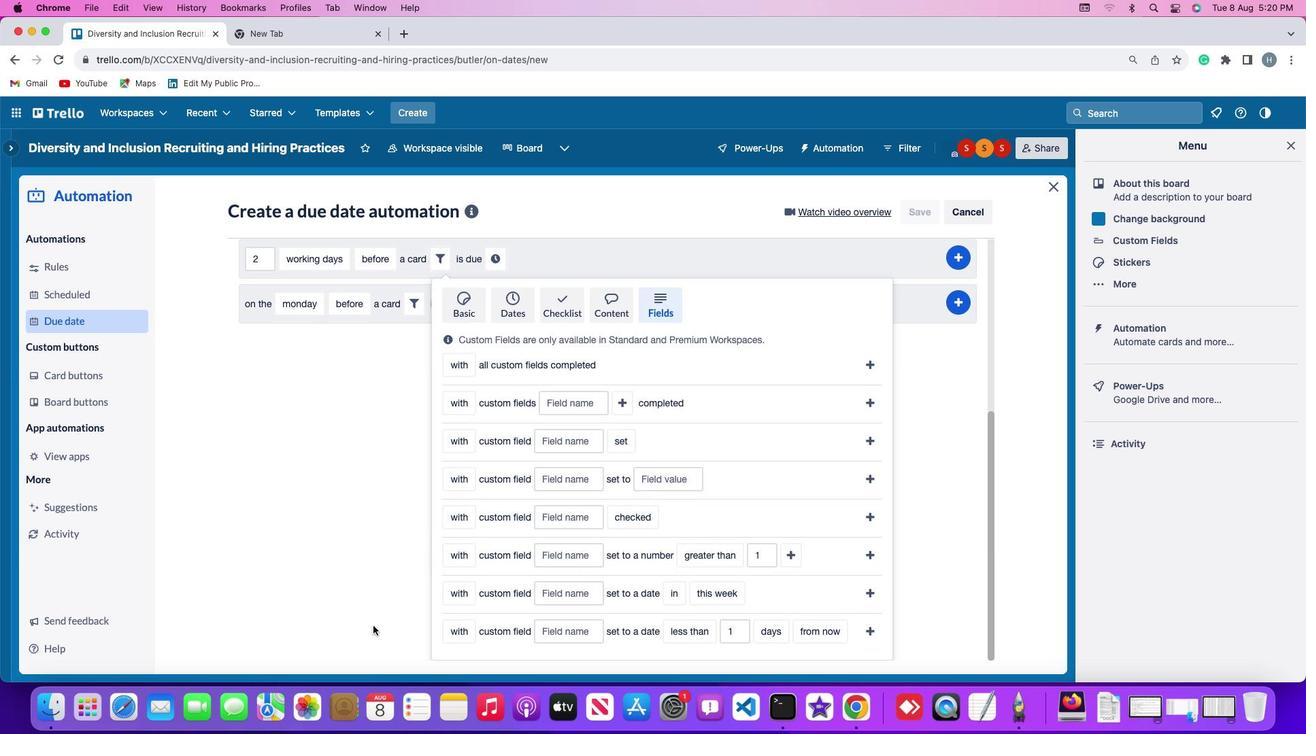 
Action: Mouse scrolled (393, 615) with delta (23, 21)
Screenshot: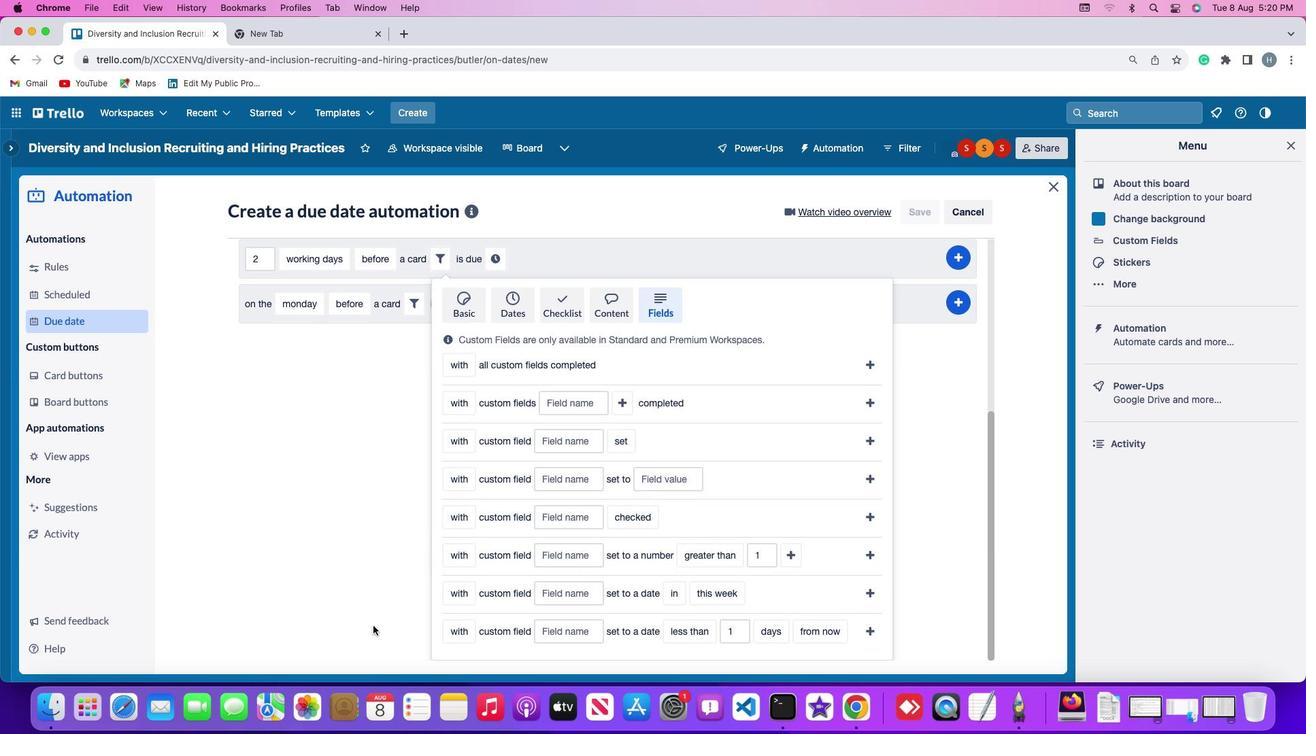
Action: Mouse moved to (471, 584)
Screenshot: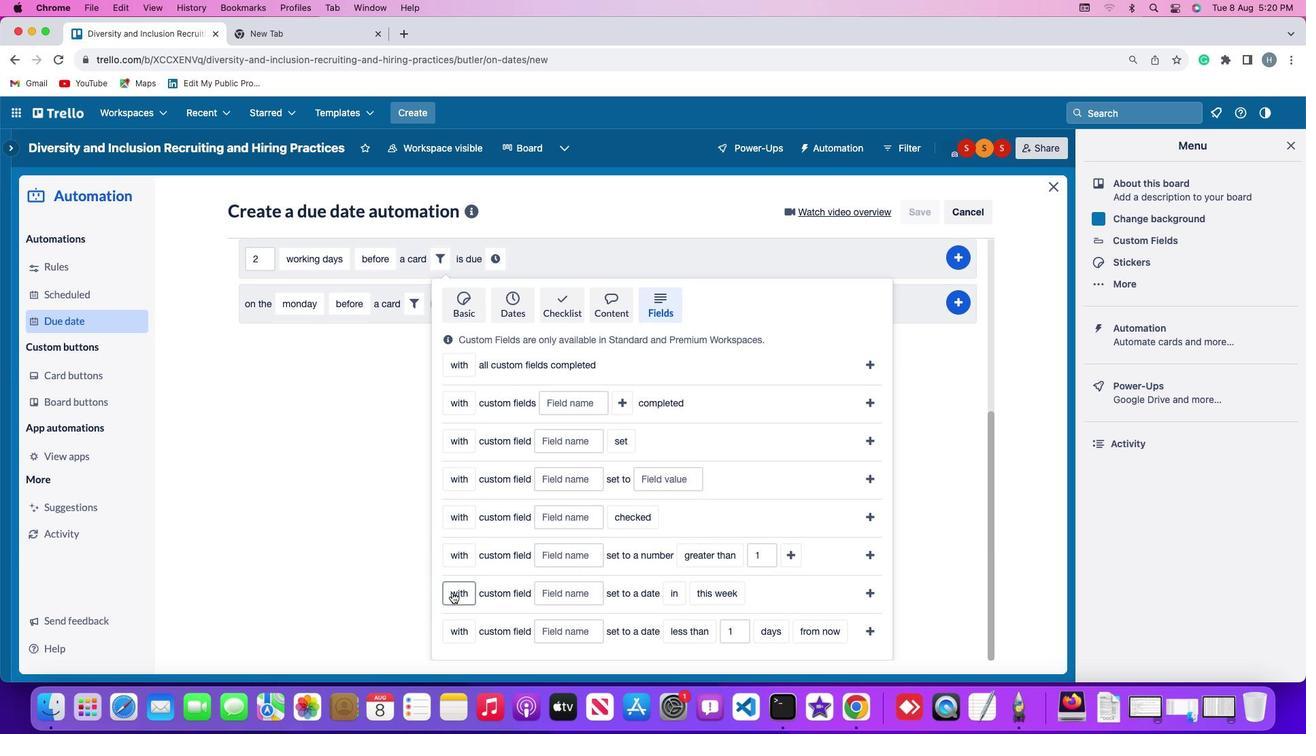 
Action: Mouse pressed left at (471, 584)
Screenshot: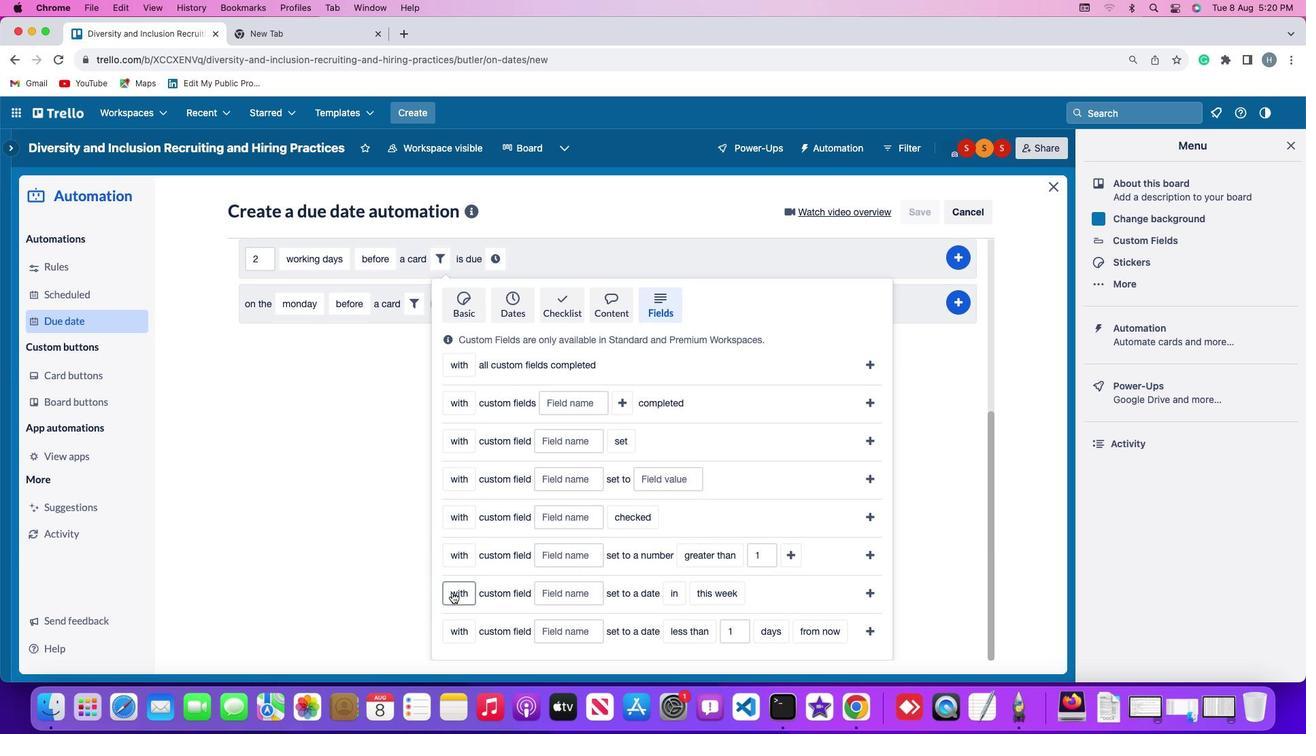 
Action: Mouse moved to (474, 634)
Screenshot: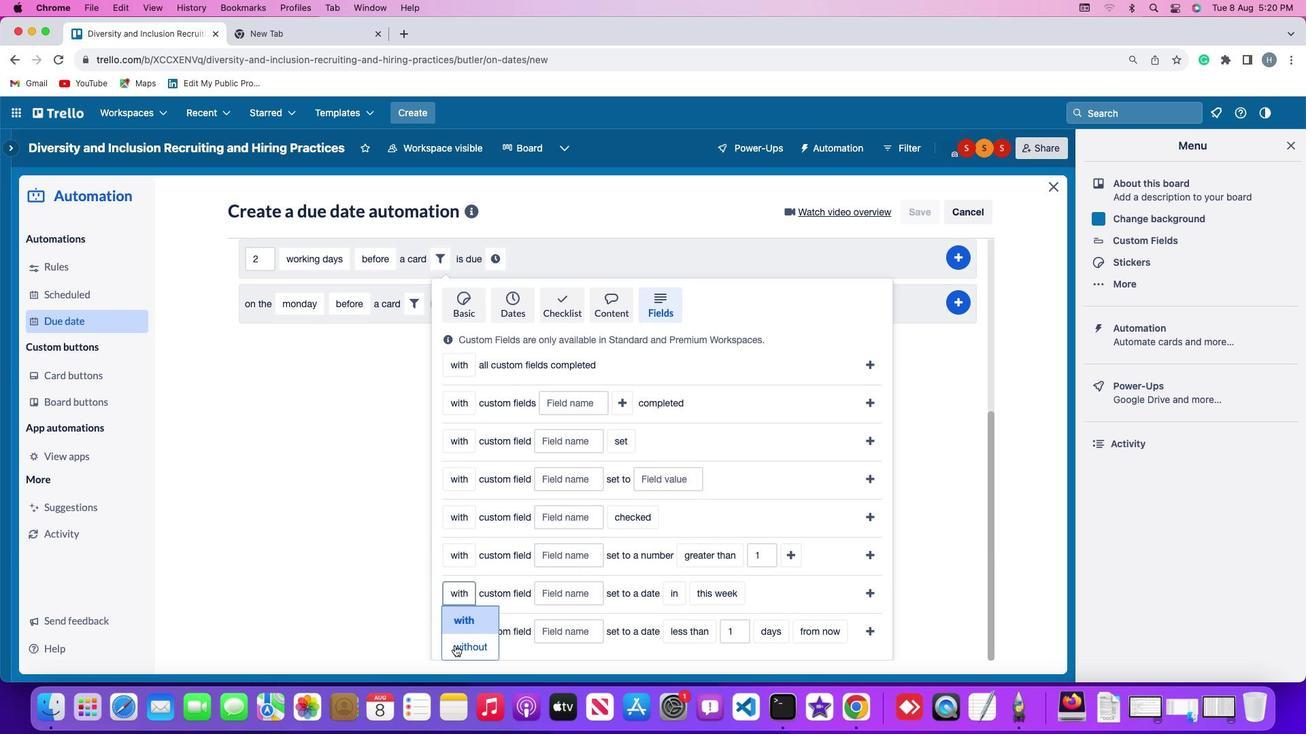 
Action: Mouse pressed left at (474, 634)
Screenshot: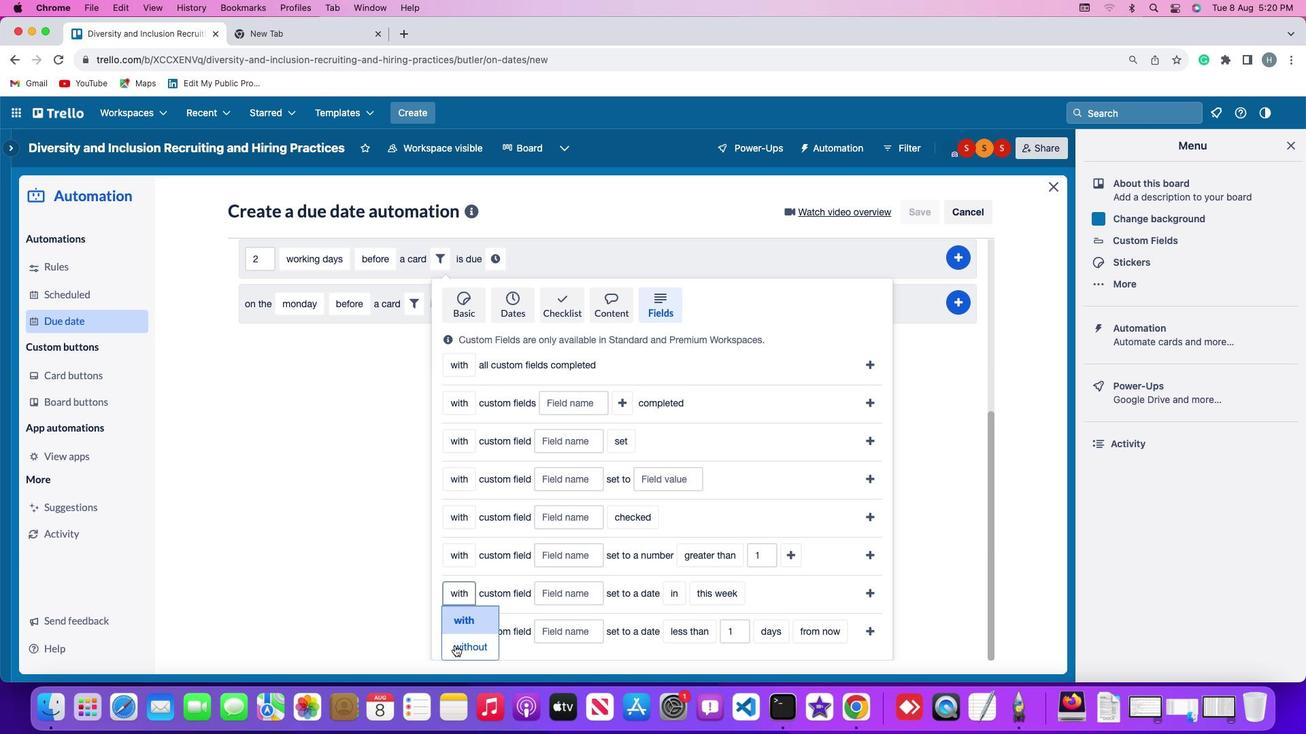 
Action: Mouse moved to (593, 590)
Screenshot: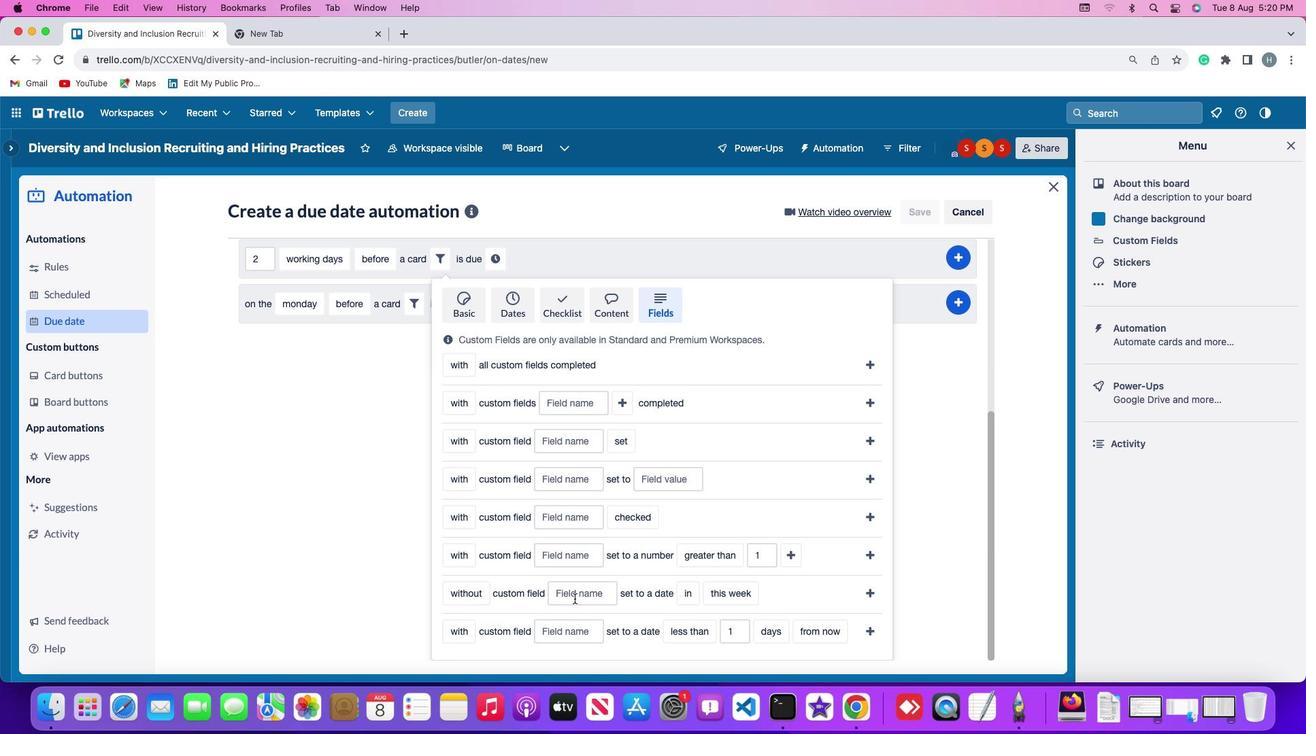 
Action: Mouse pressed left at (593, 590)
Screenshot: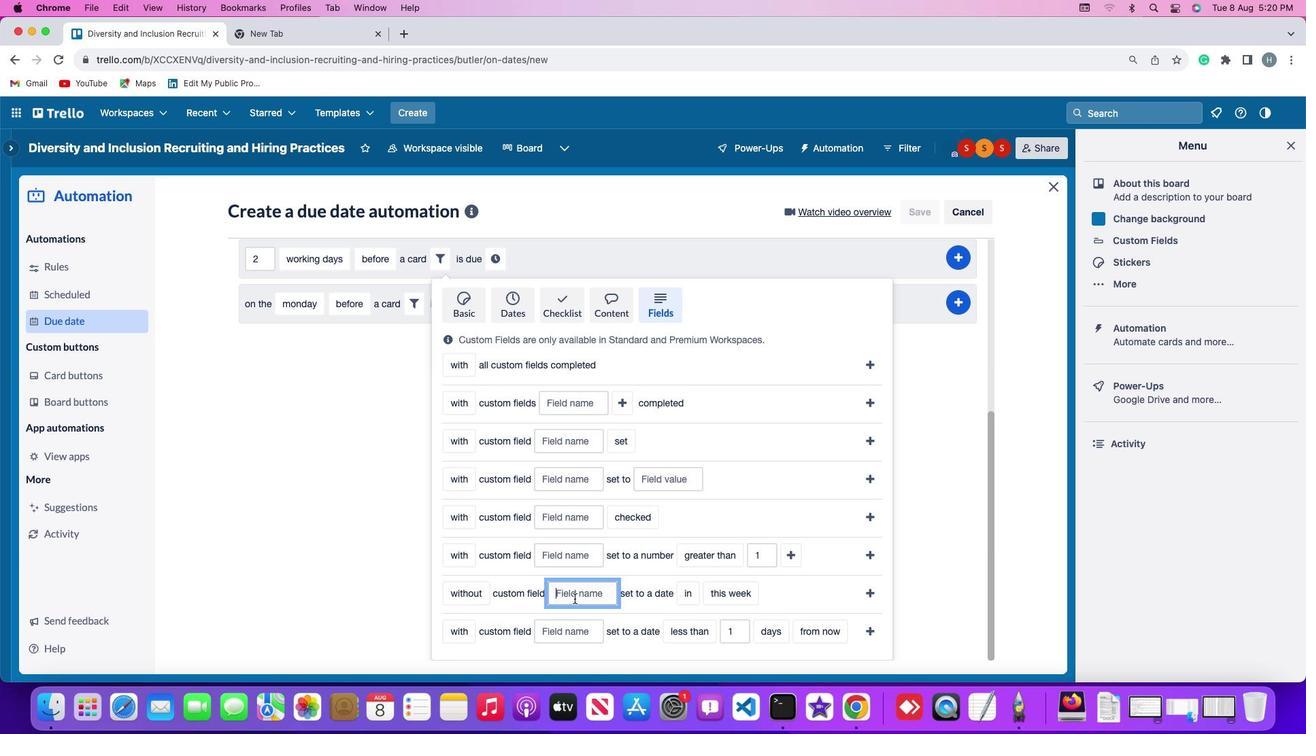 
Action: Key pressed Key.shift'R''e''s''u''m''e'
Screenshot: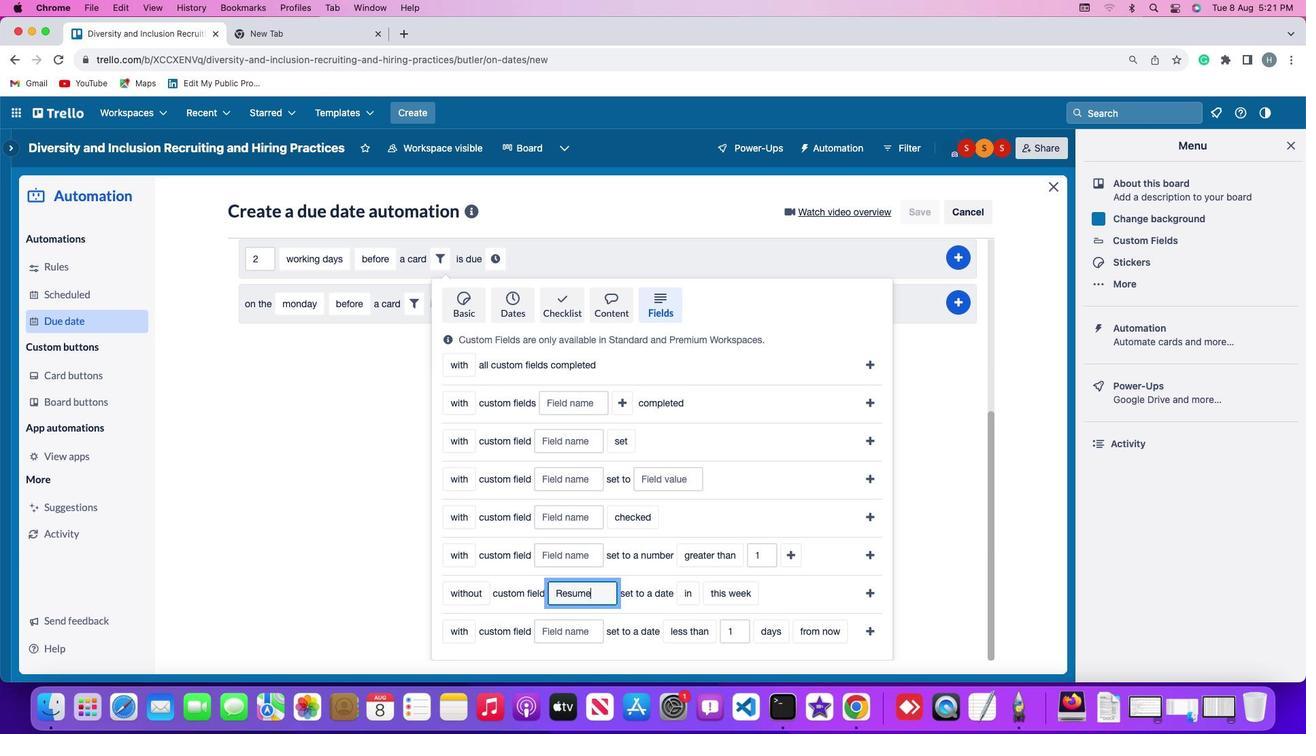 
Action: Mouse moved to (703, 583)
Screenshot: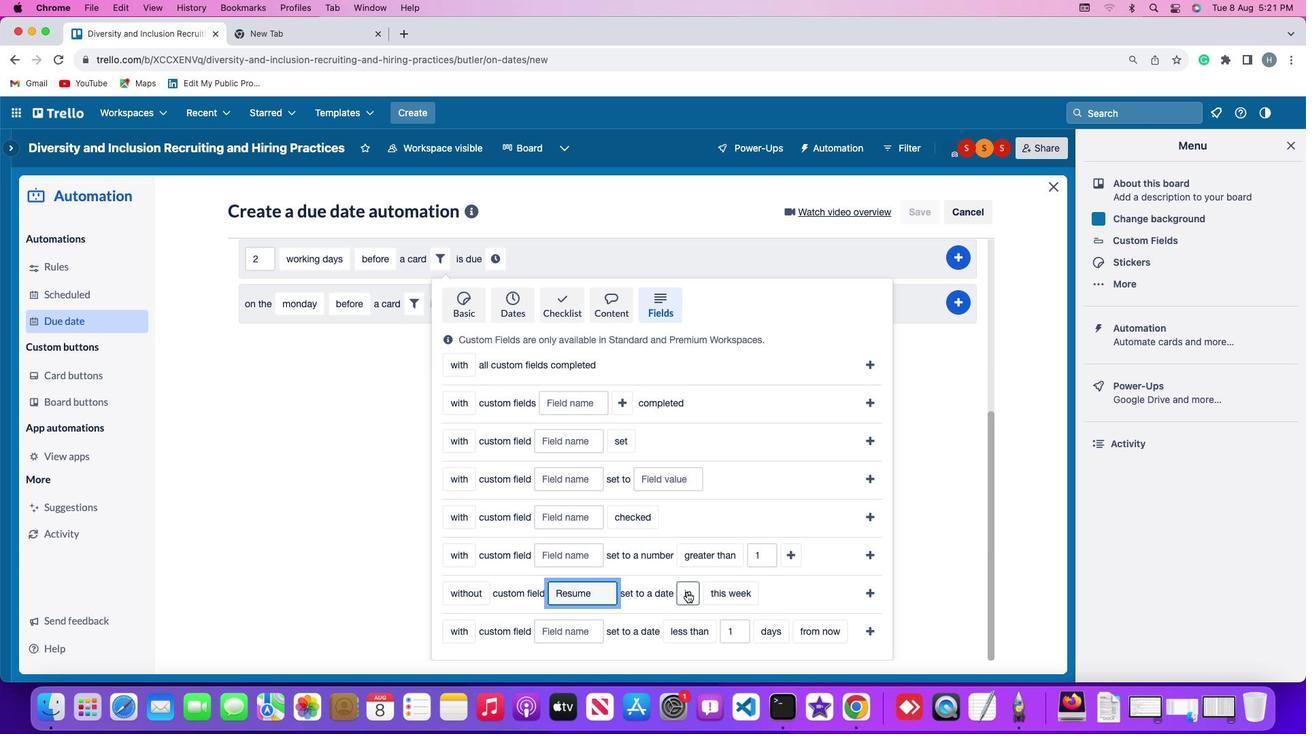
Action: Mouse pressed left at (703, 583)
Screenshot: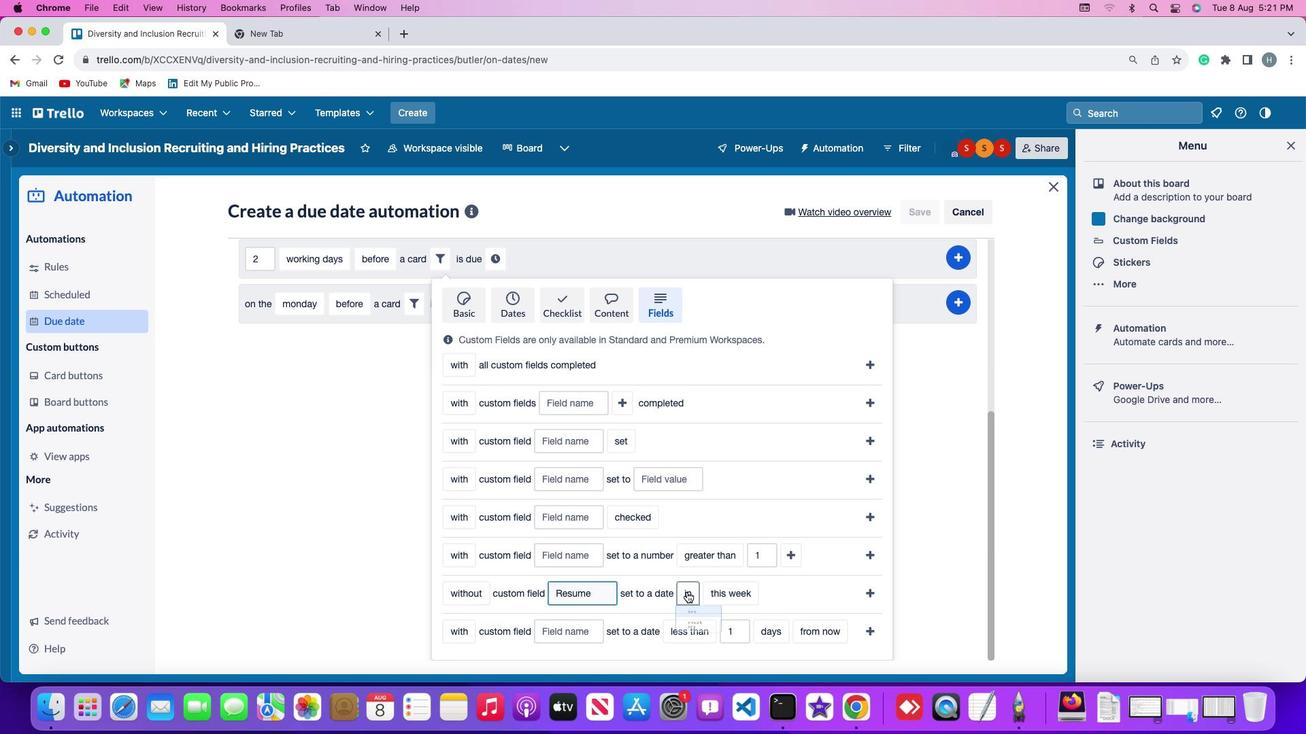 
Action: Mouse moved to (711, 604)
Screenshot: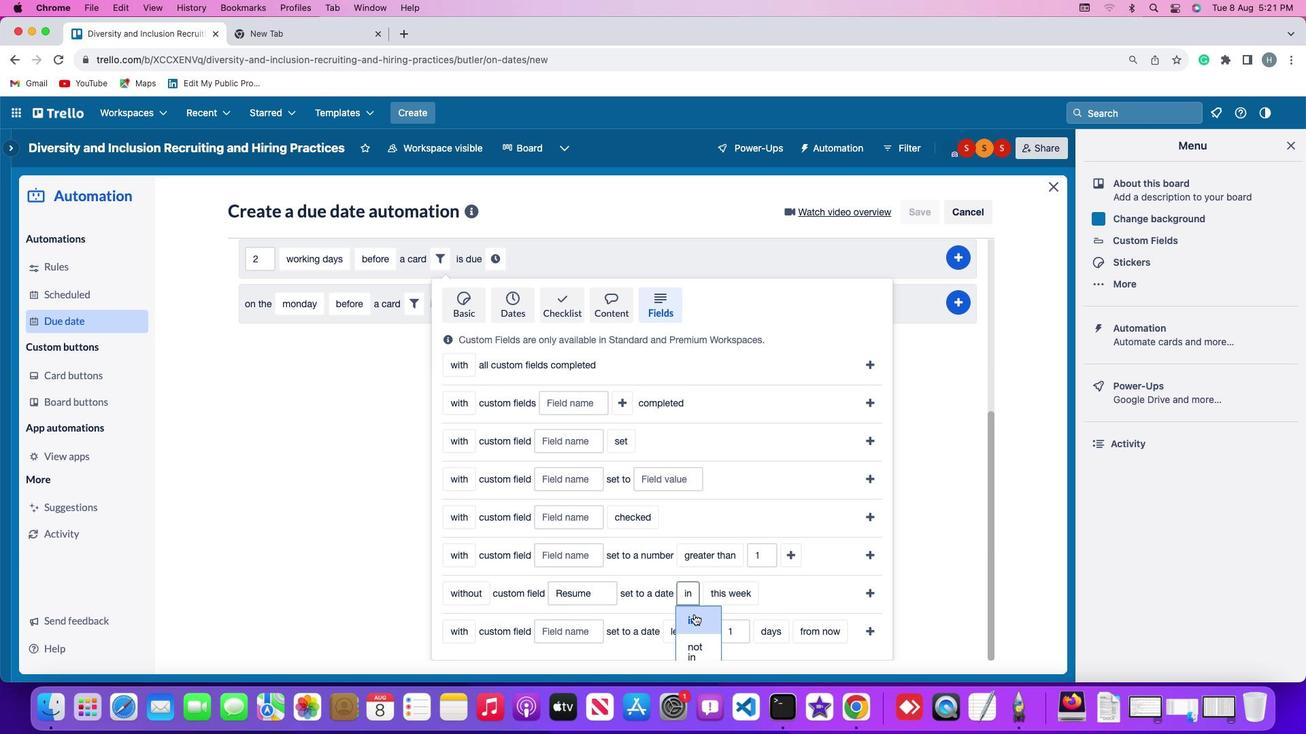 
Action: Mouse pressed left at (711, 604)
Screenshot: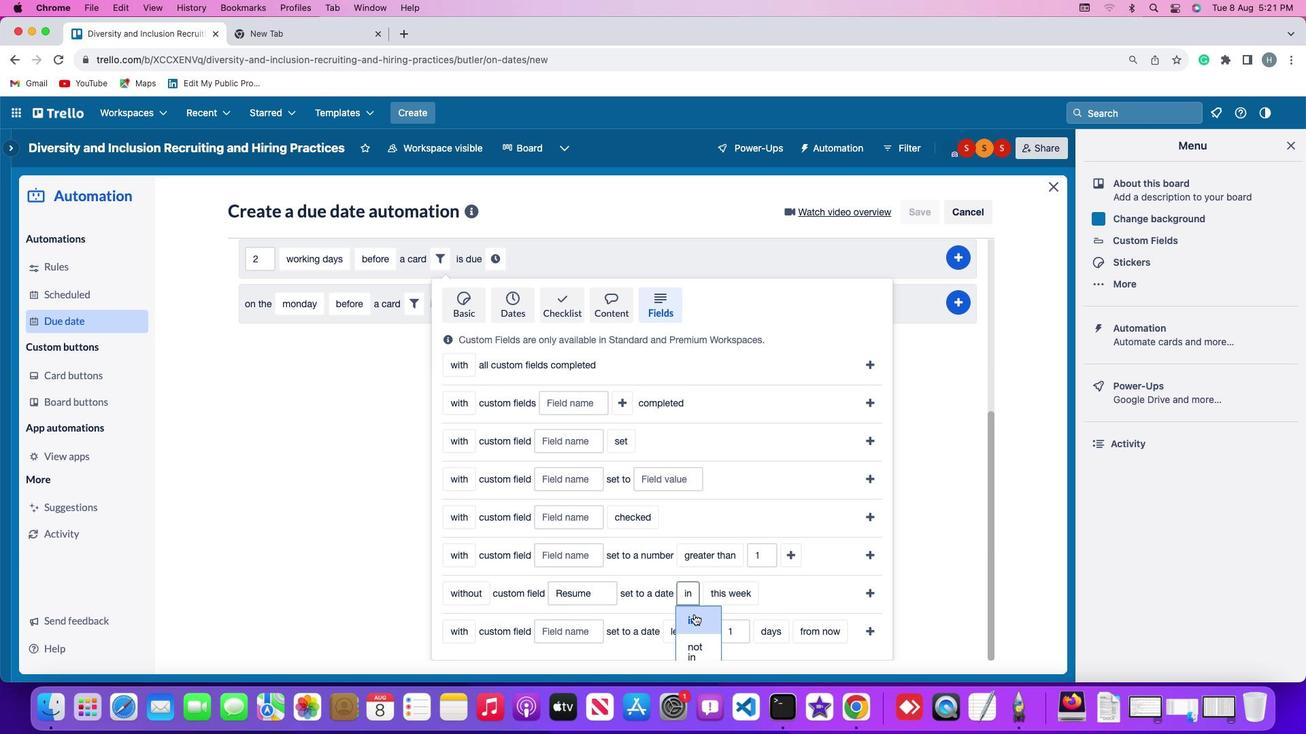
Action: Mouse moved to (757, 577)
Screenshot: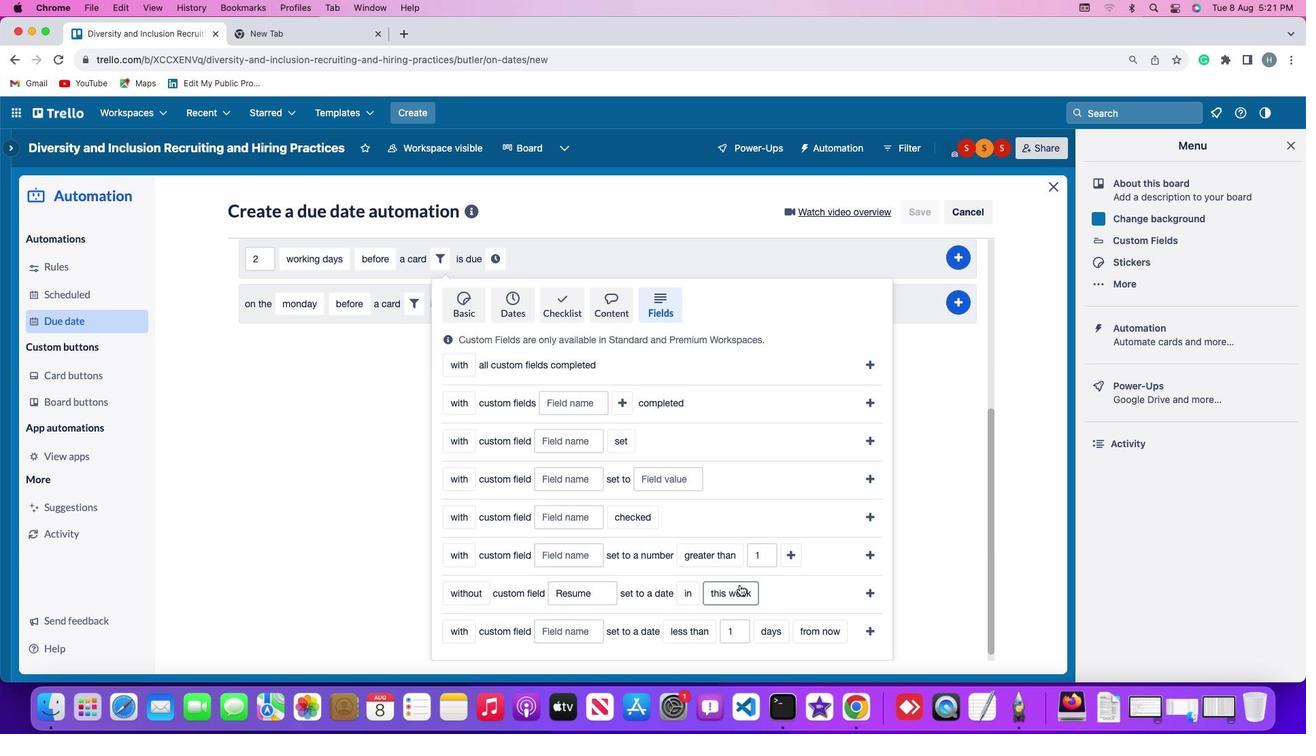 
Action: Mouse pressed left at (757, 577)
Screenshot: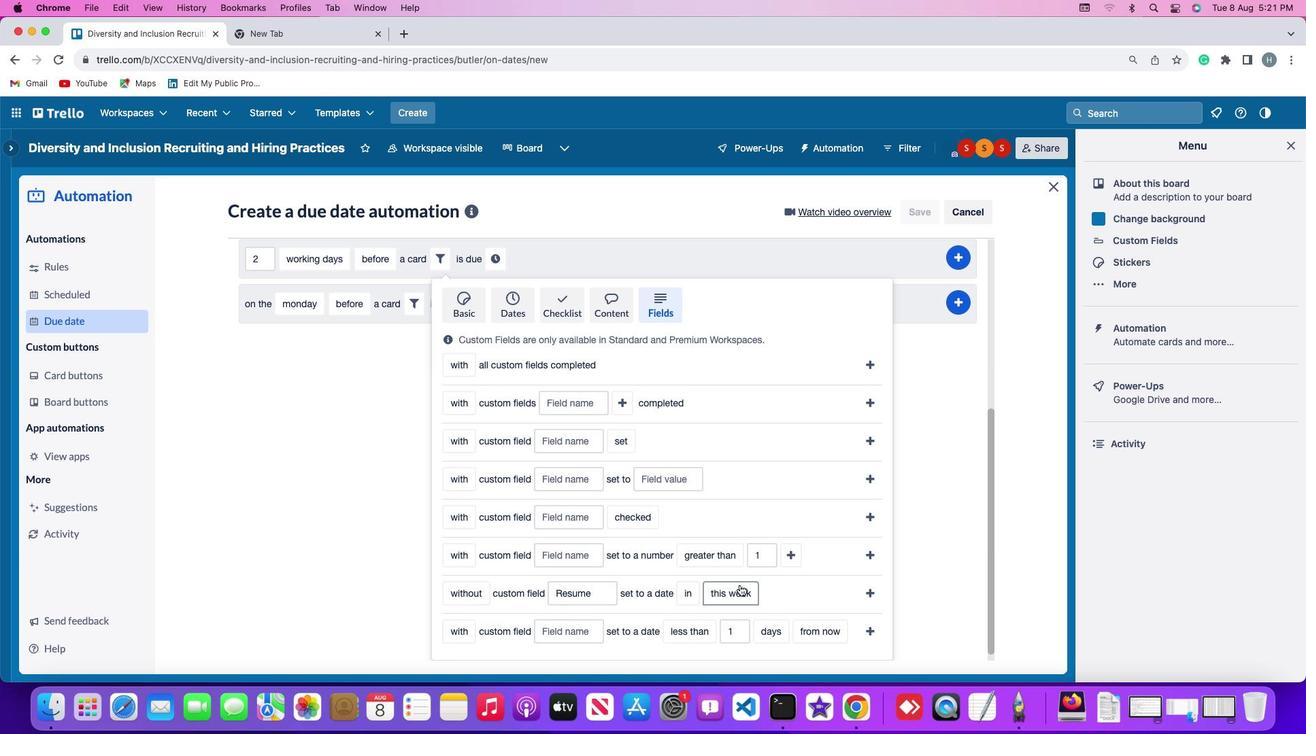 
Action: Mouse moved to (762, 607)
Screenshot: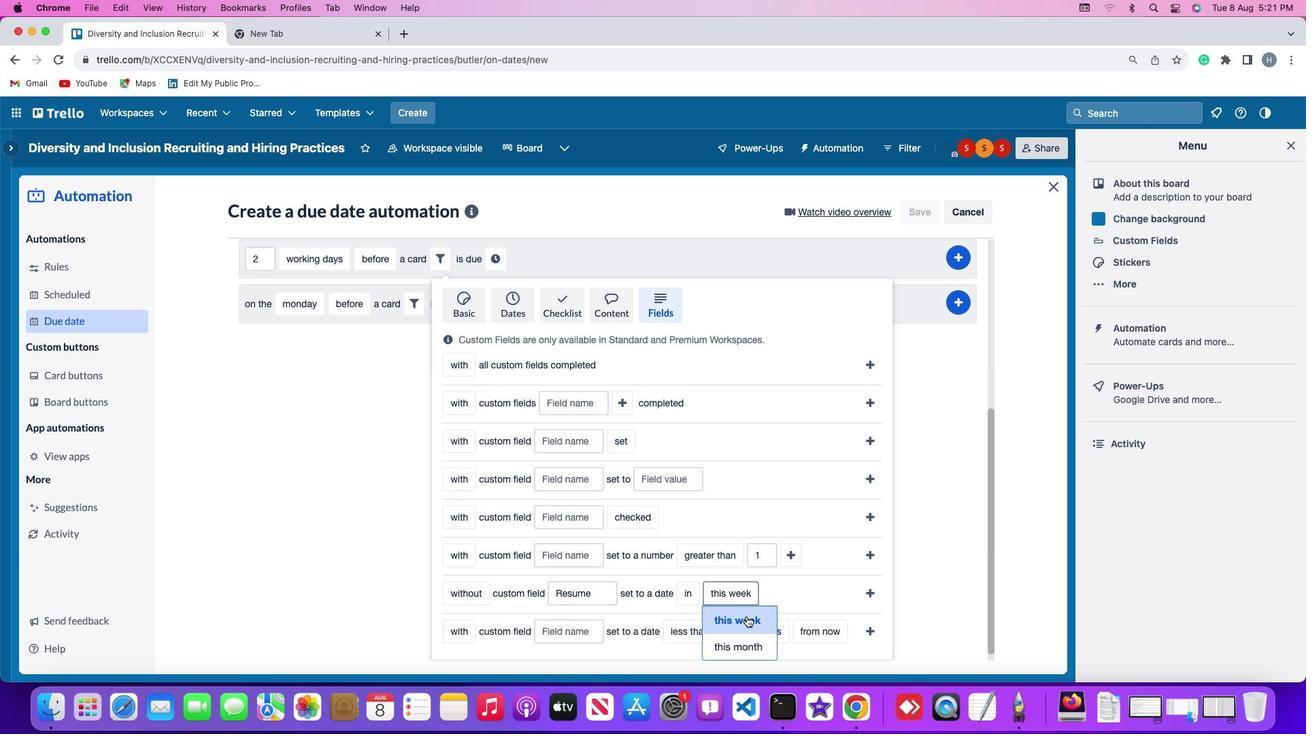 
Action: Mouse pressed left at (762, 607)
Screenshot: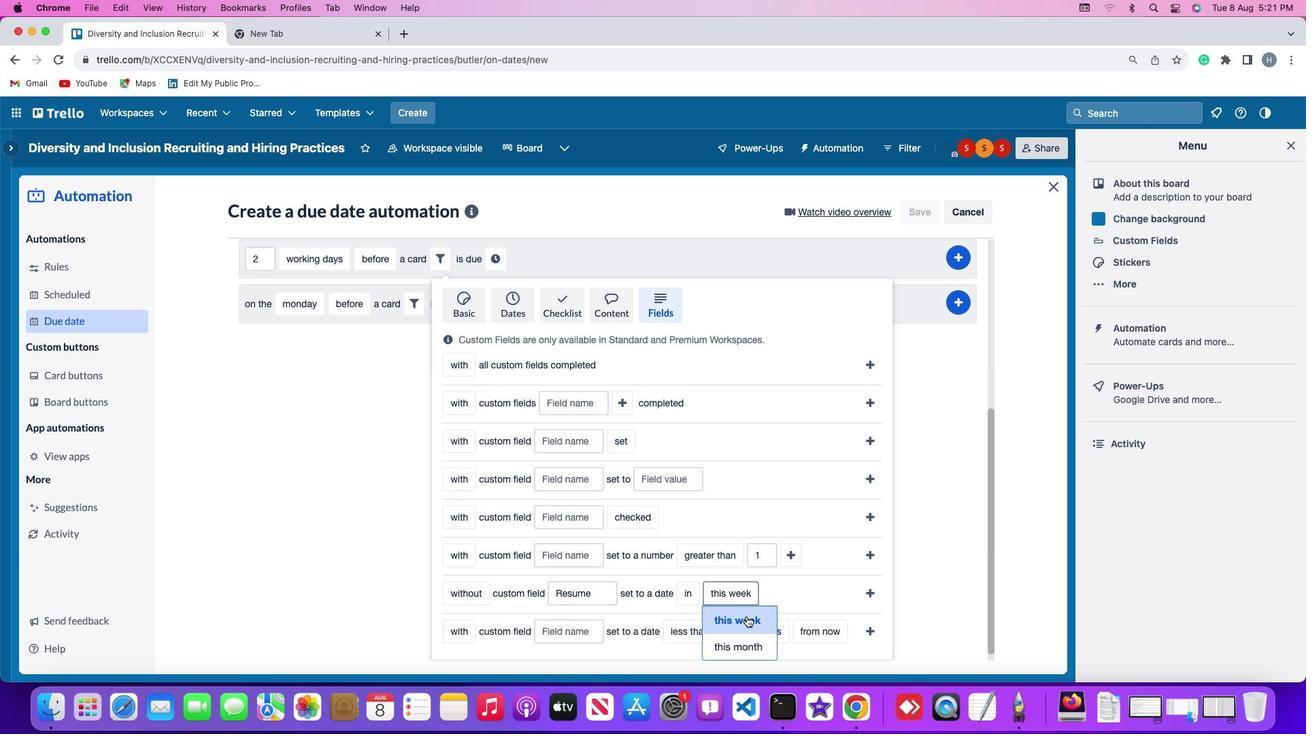 
Action: Mouse moved to (887, 581)
Screenshot: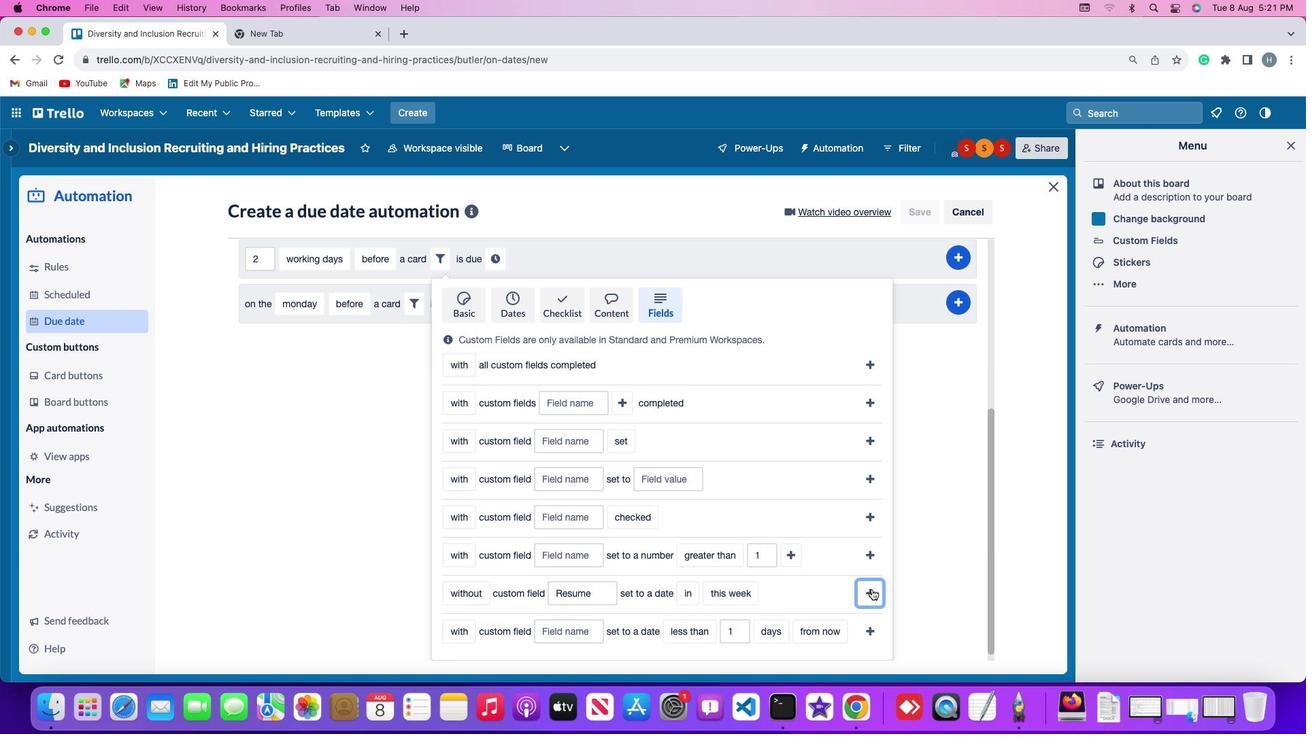 
Action: Mouse pressed left at (887, 581)
Screenshot: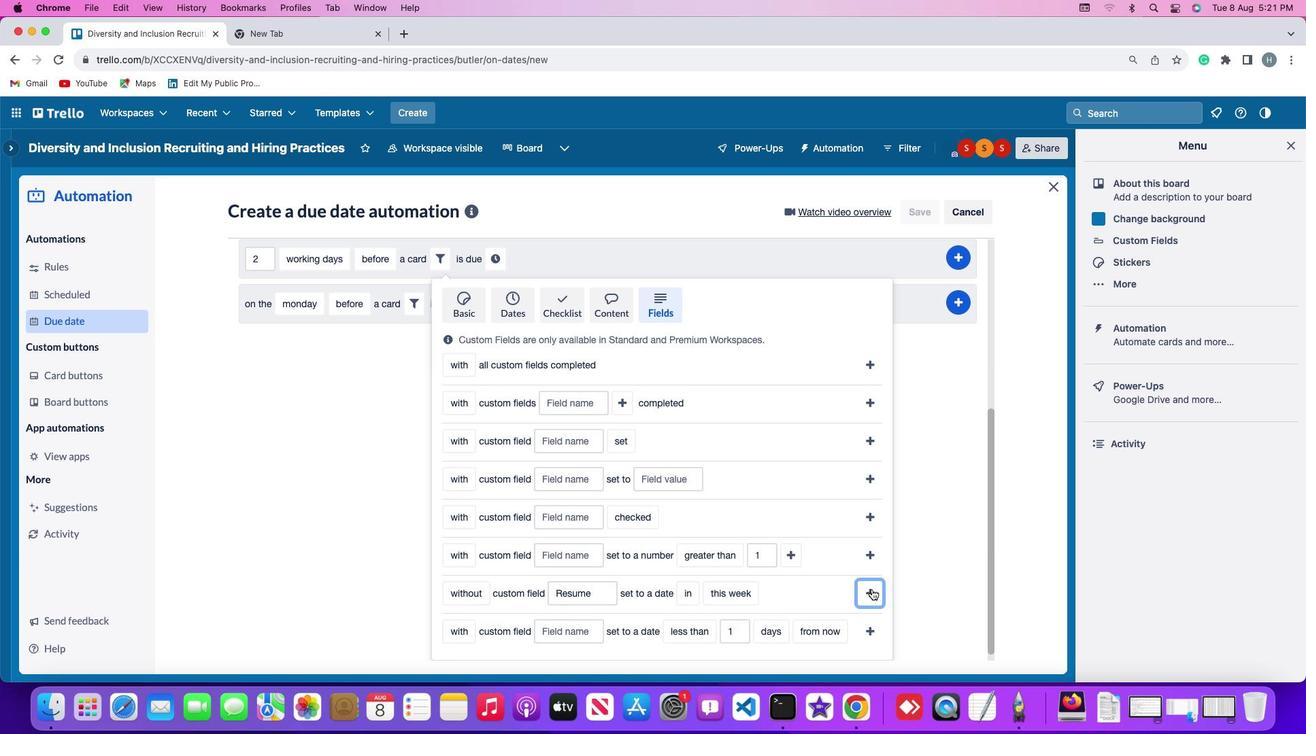 
Action: Mouse moved to (783, 540)
Screenshot: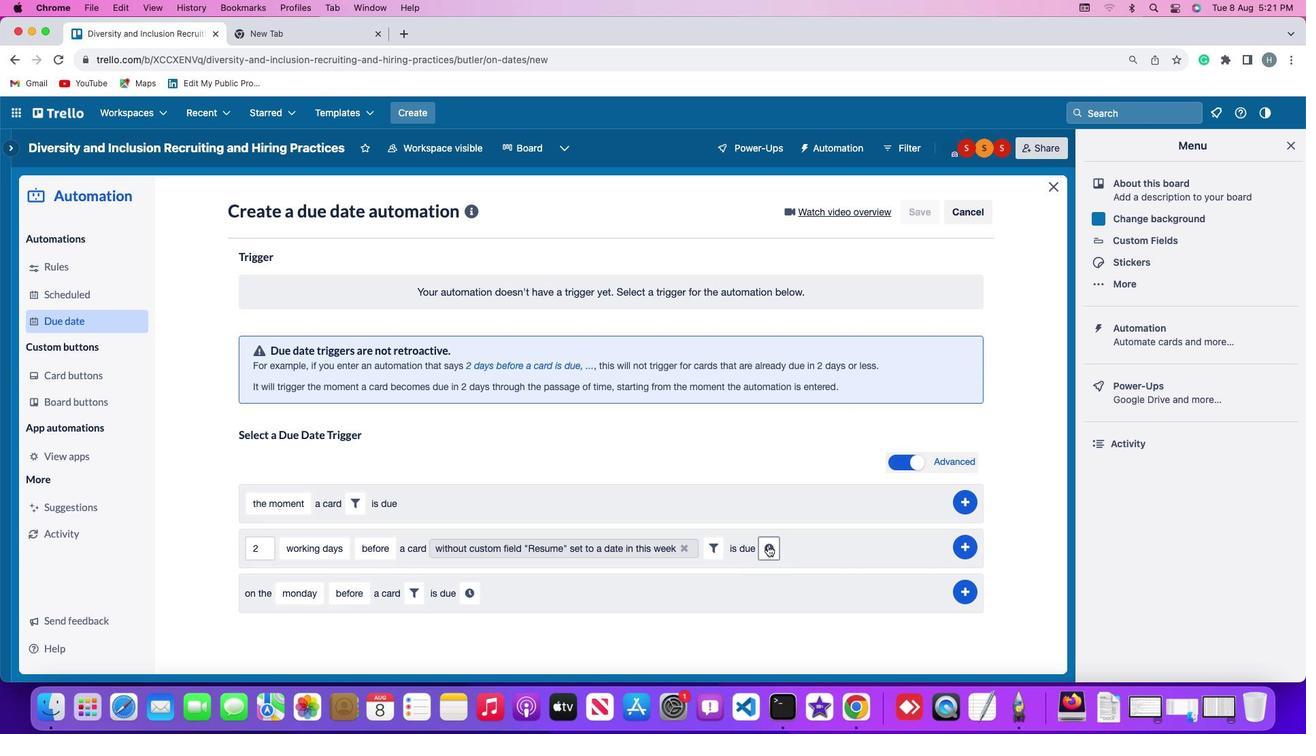 
Action: Mouse pressed left at (783, 540)
Screenshot: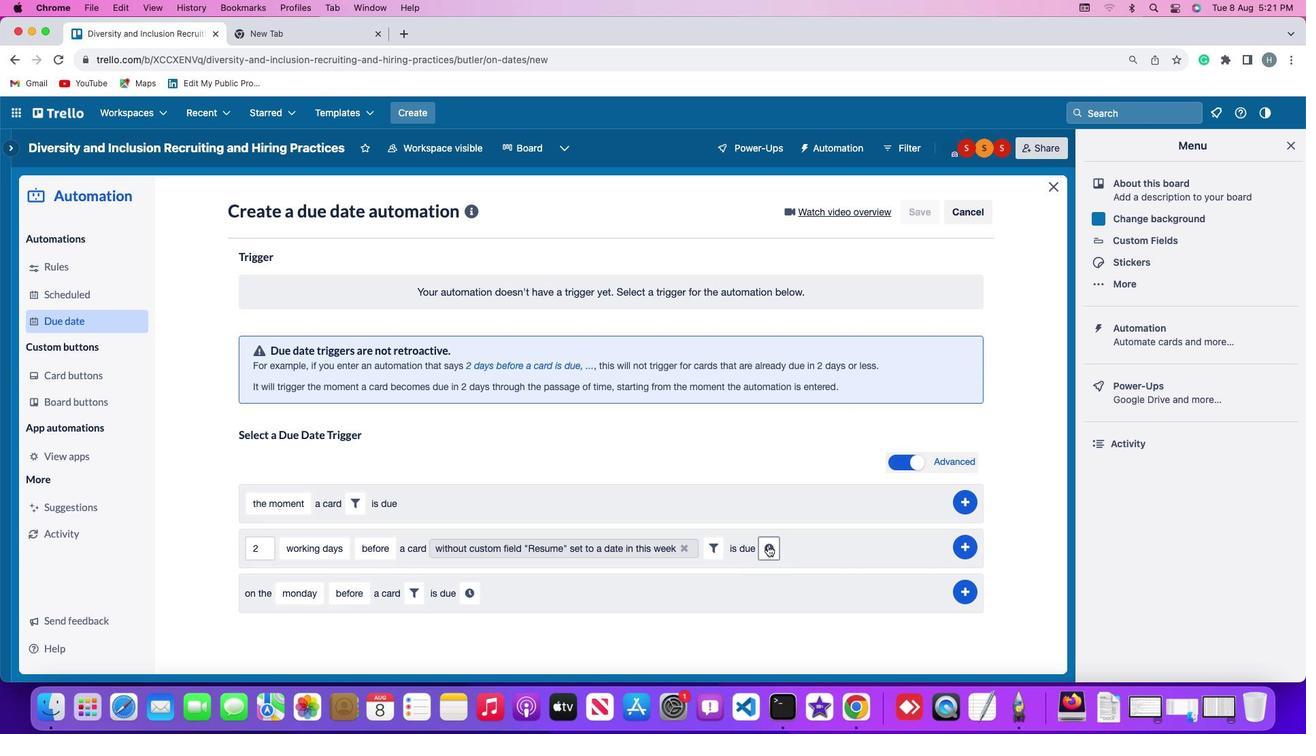 
Action: Mouse moved to (810, 541)
Screenshot: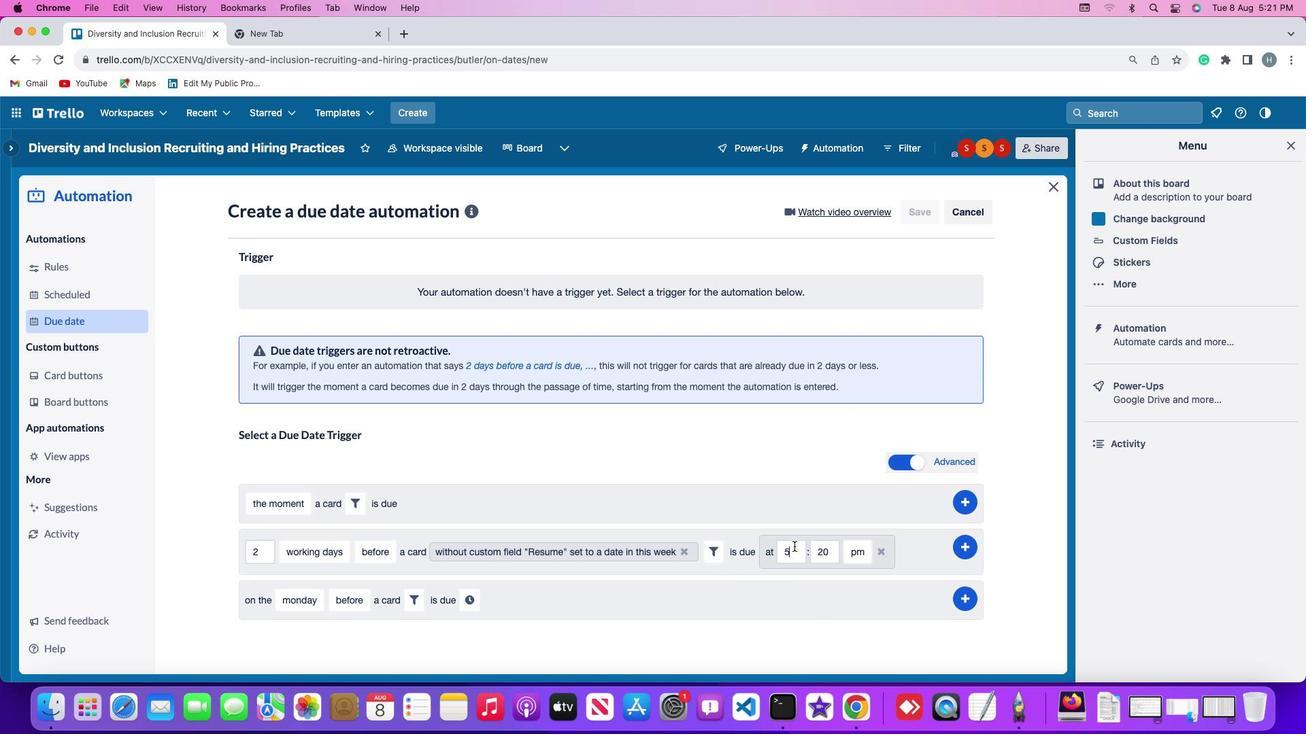 
Action: Mouse pressed left at (810, 541)
Screenshot: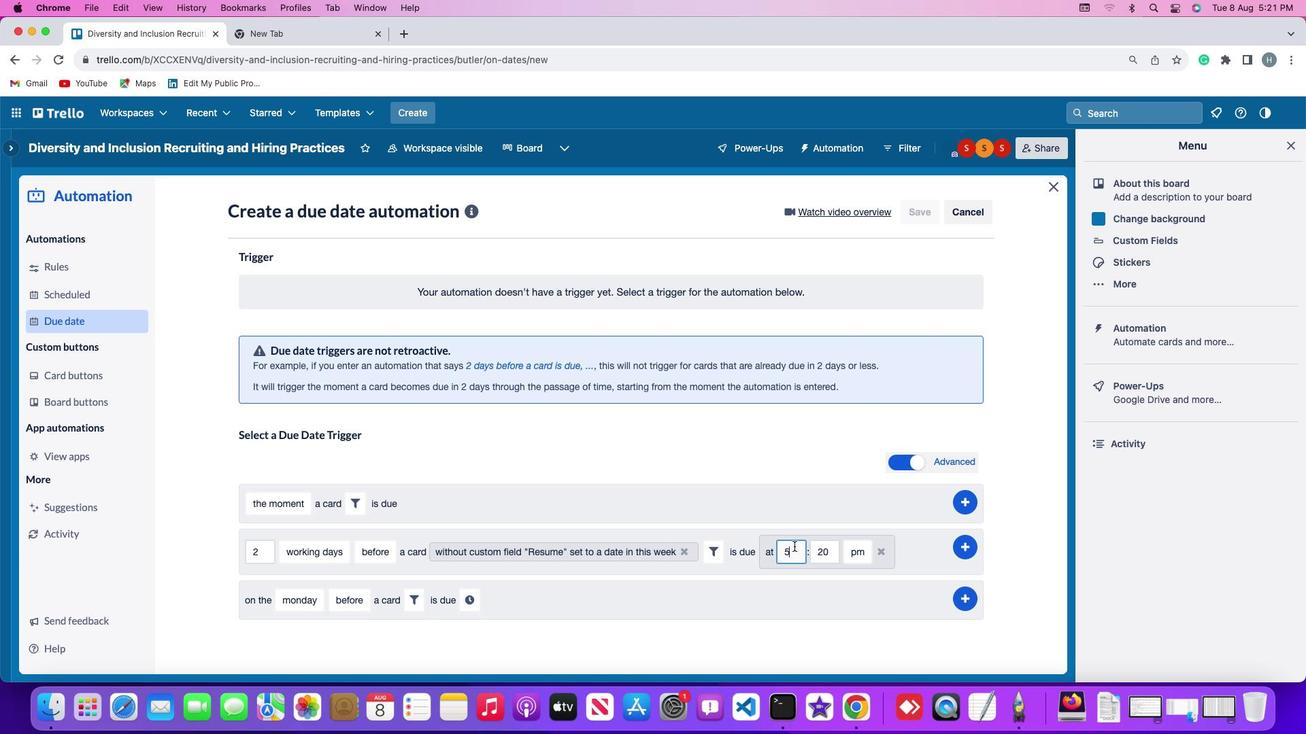 
Action: Key pressed Key.backspace'1''1'
Screenshot: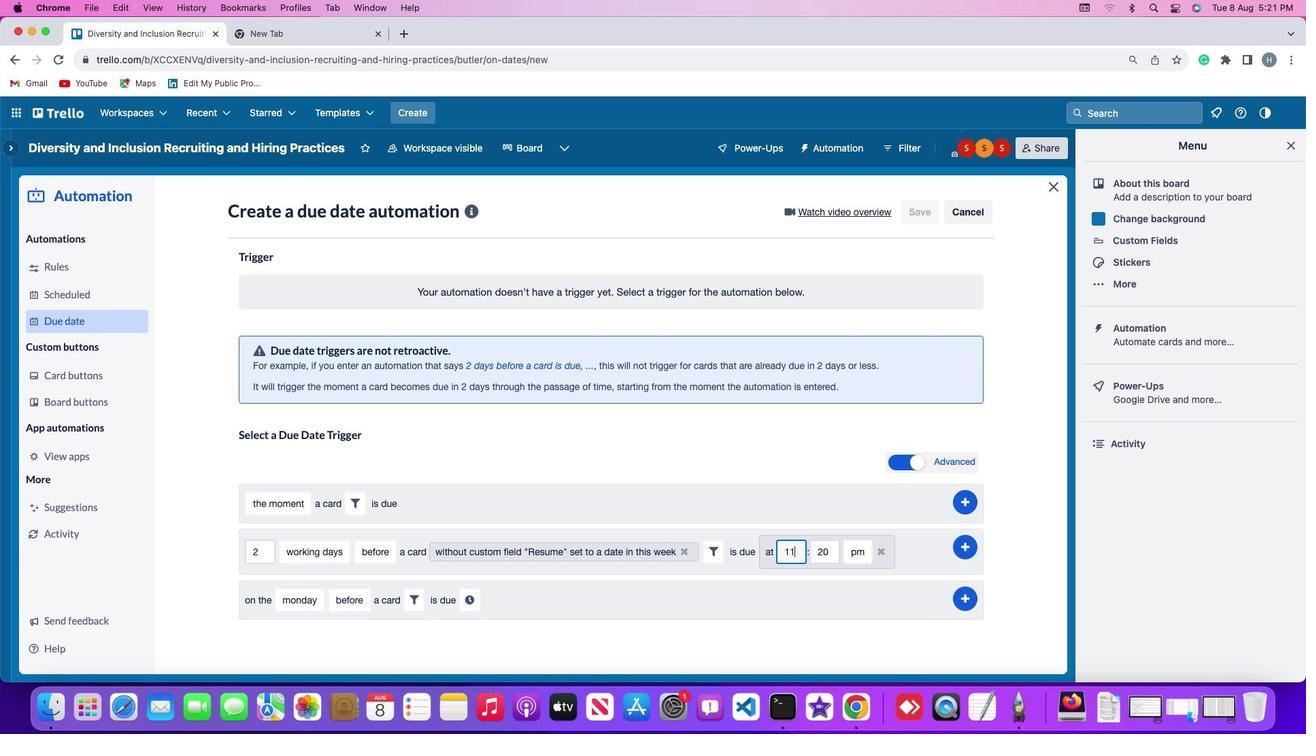 
Action: Mouse moved to (846, 545)
Screenshot: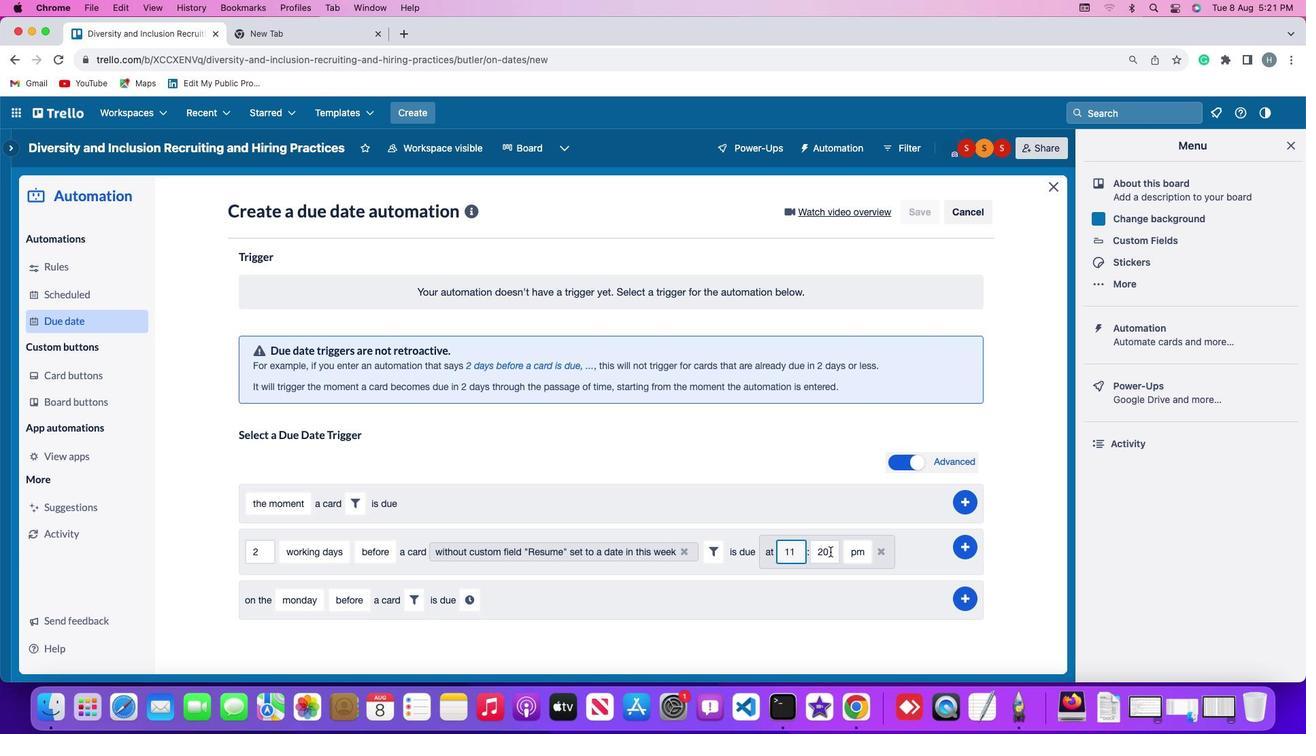 
Action: Mouse pressed left at (846, 545)
Screenshot: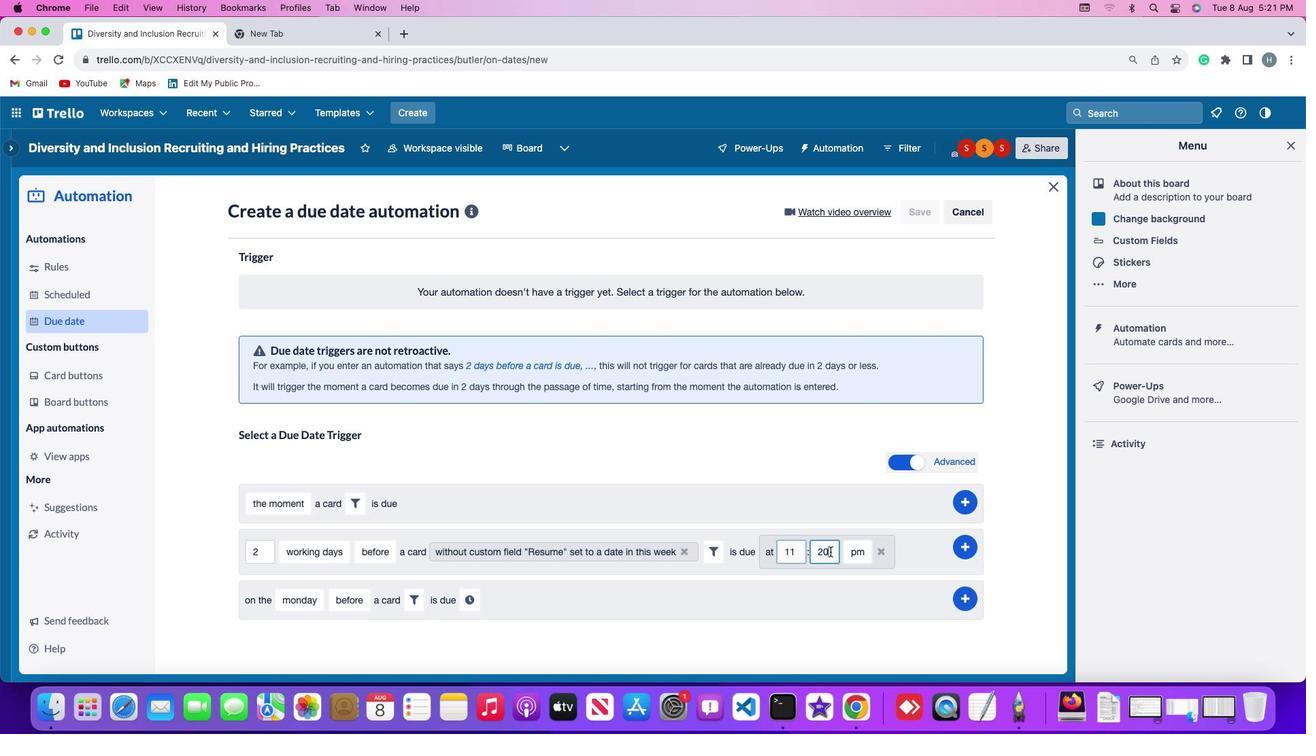 
Action: Key pressed Key.backspaceKey.backspaceKey.backspace'0''0'
Screenshot: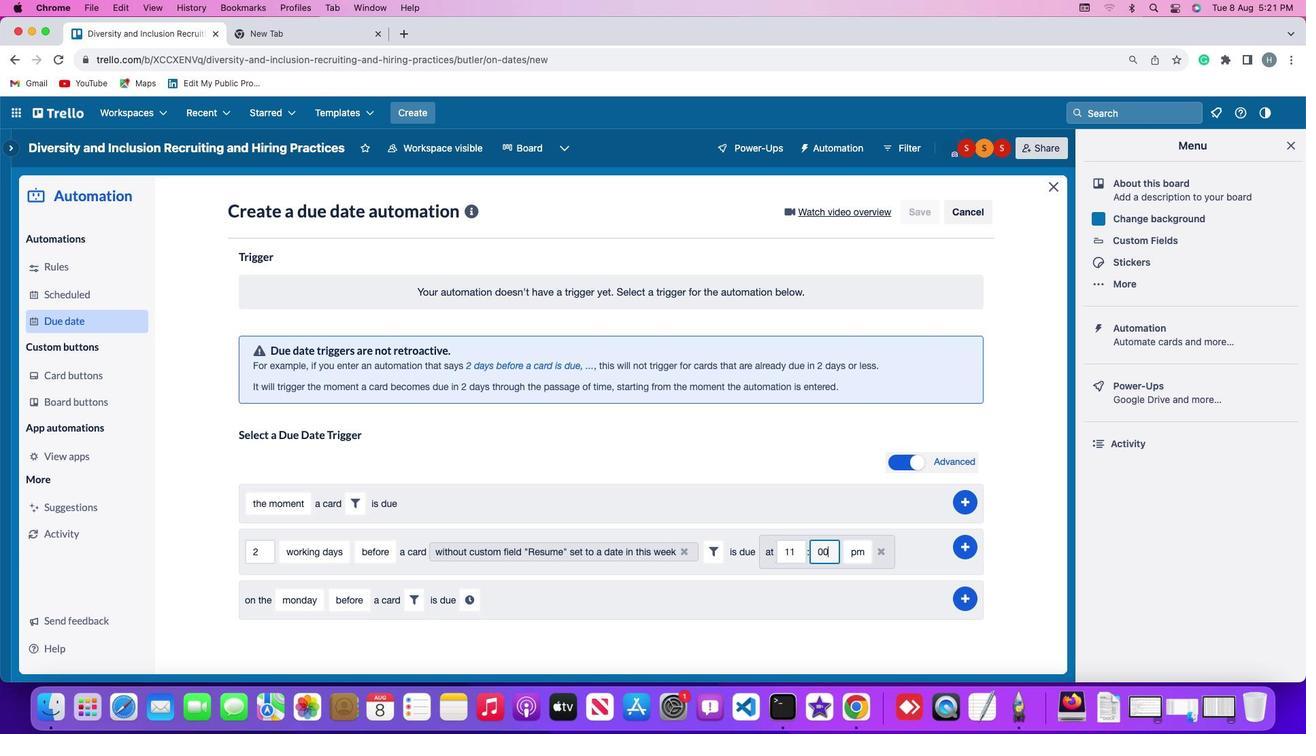 
Action: Mouse moved to (868, 546)
Screenshot: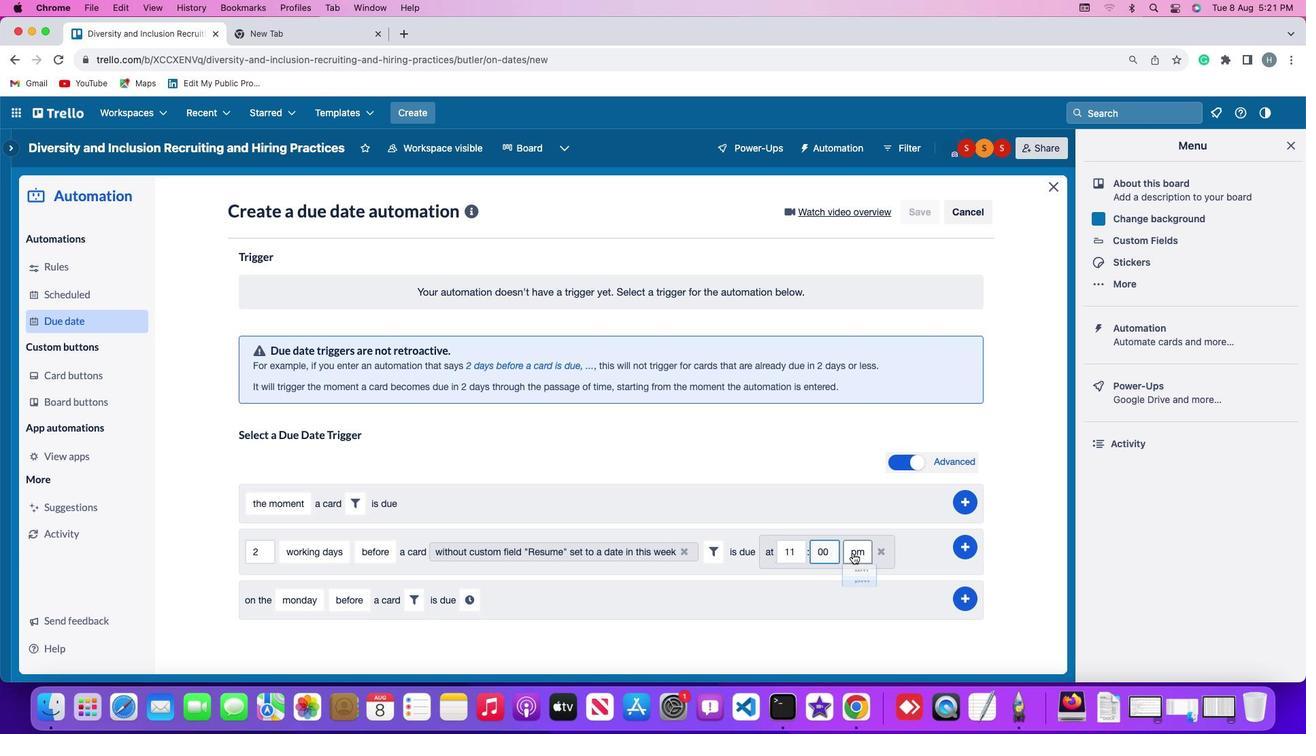 
Action: Mouse pressed left at (868, 546)
Screenshot: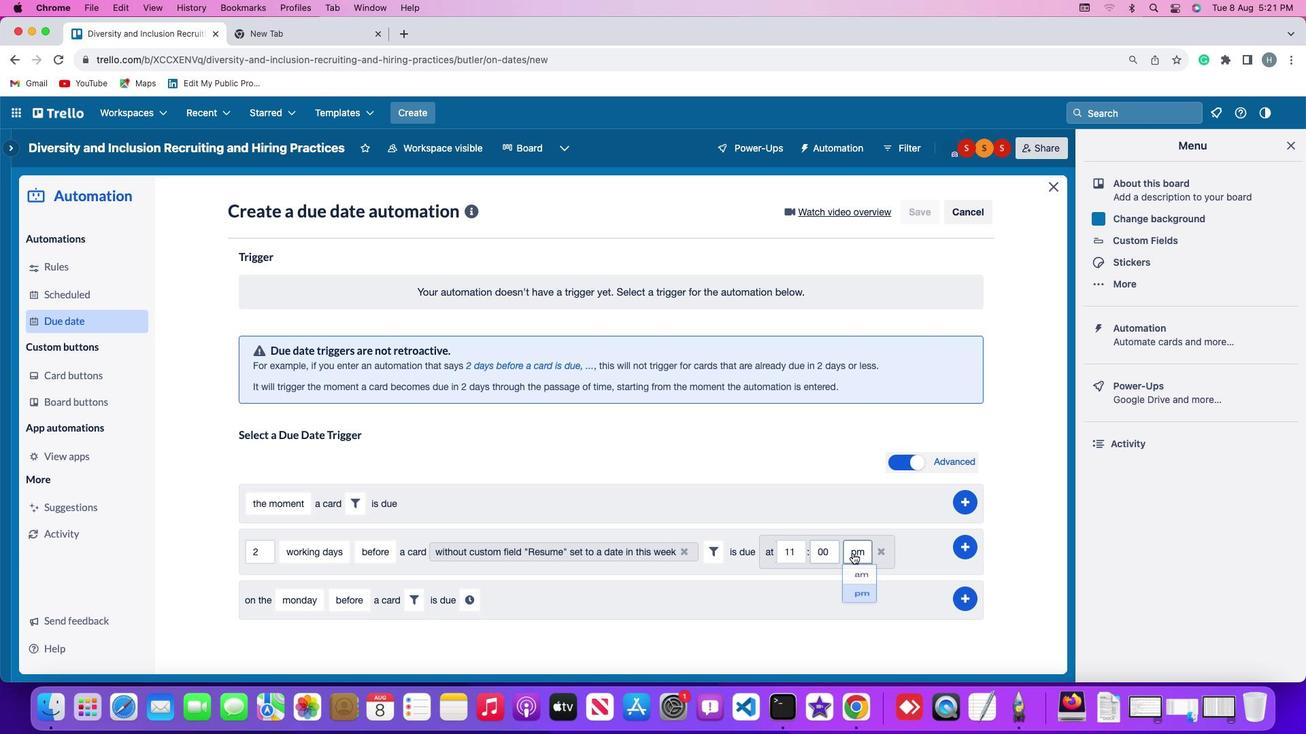 
Action: Mouse moved to (868, 574)
Screenshot: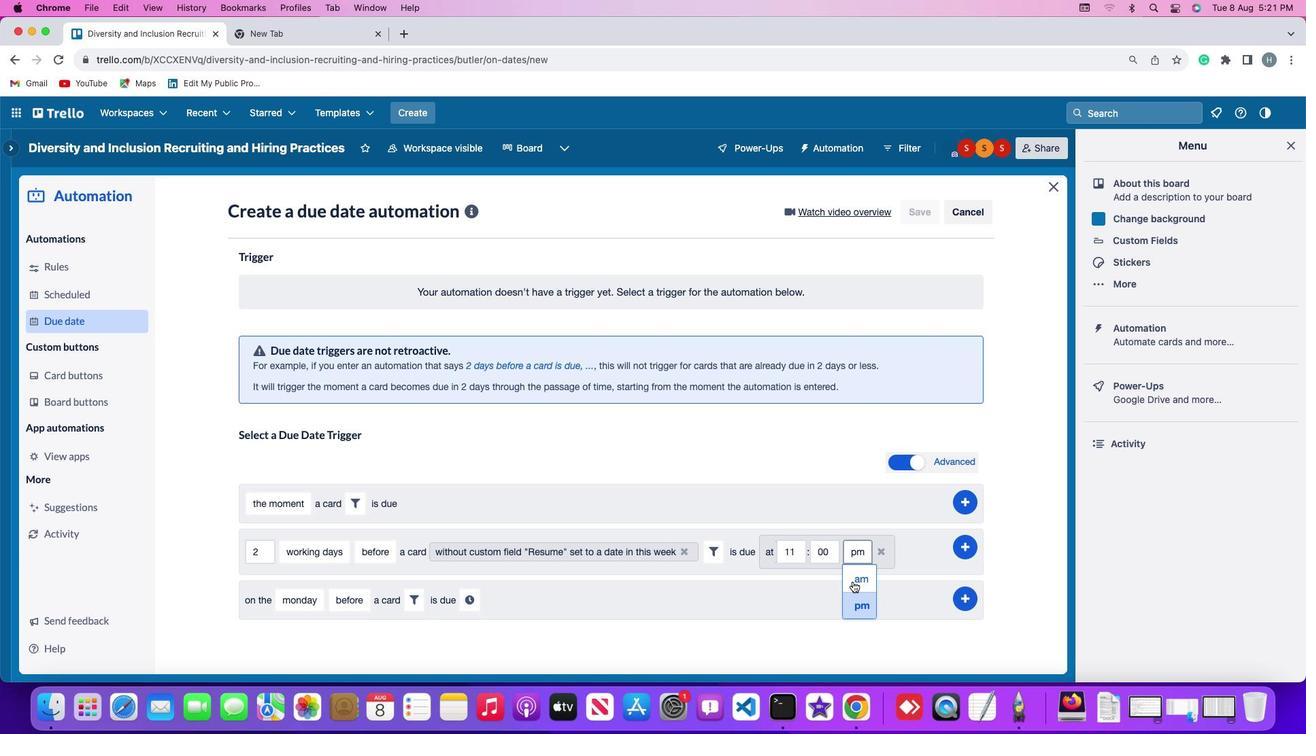 
Action: Mouse pressed left at (868, 574)
Screenshot: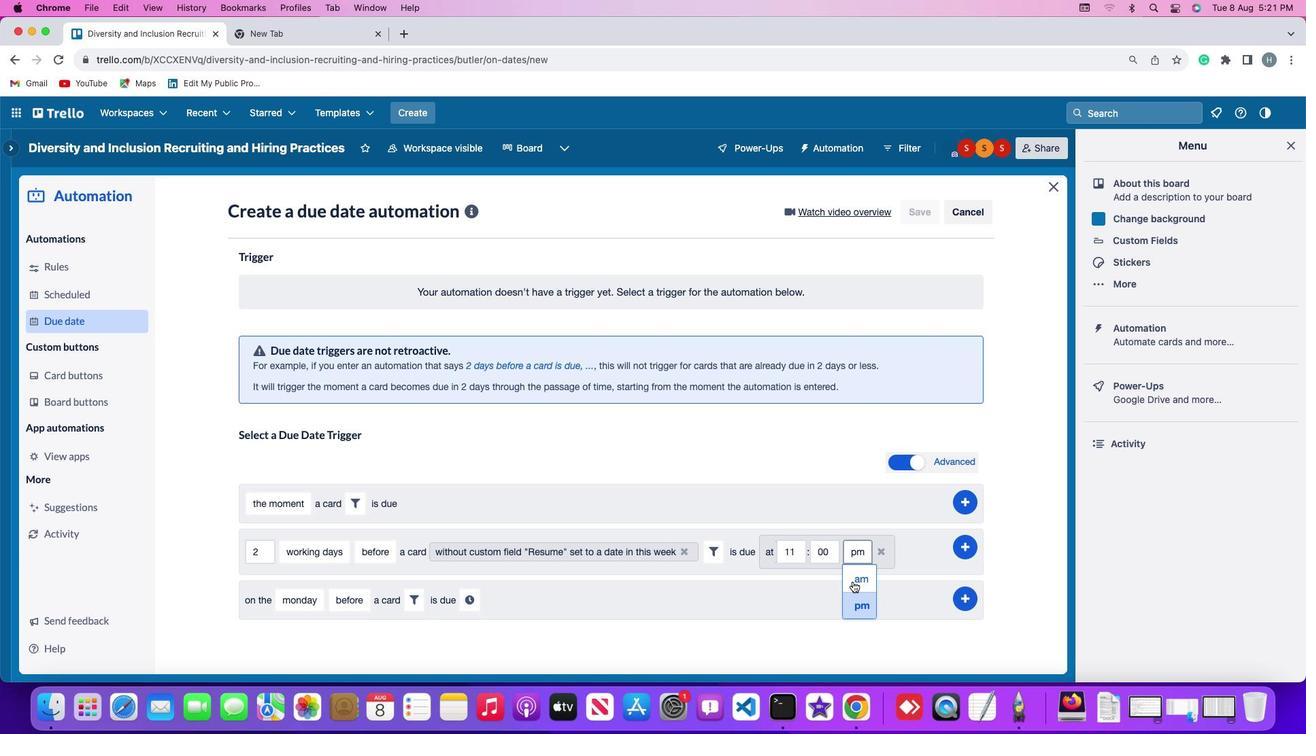 
Action: Mouse moved to (977, 540)
Screenshot: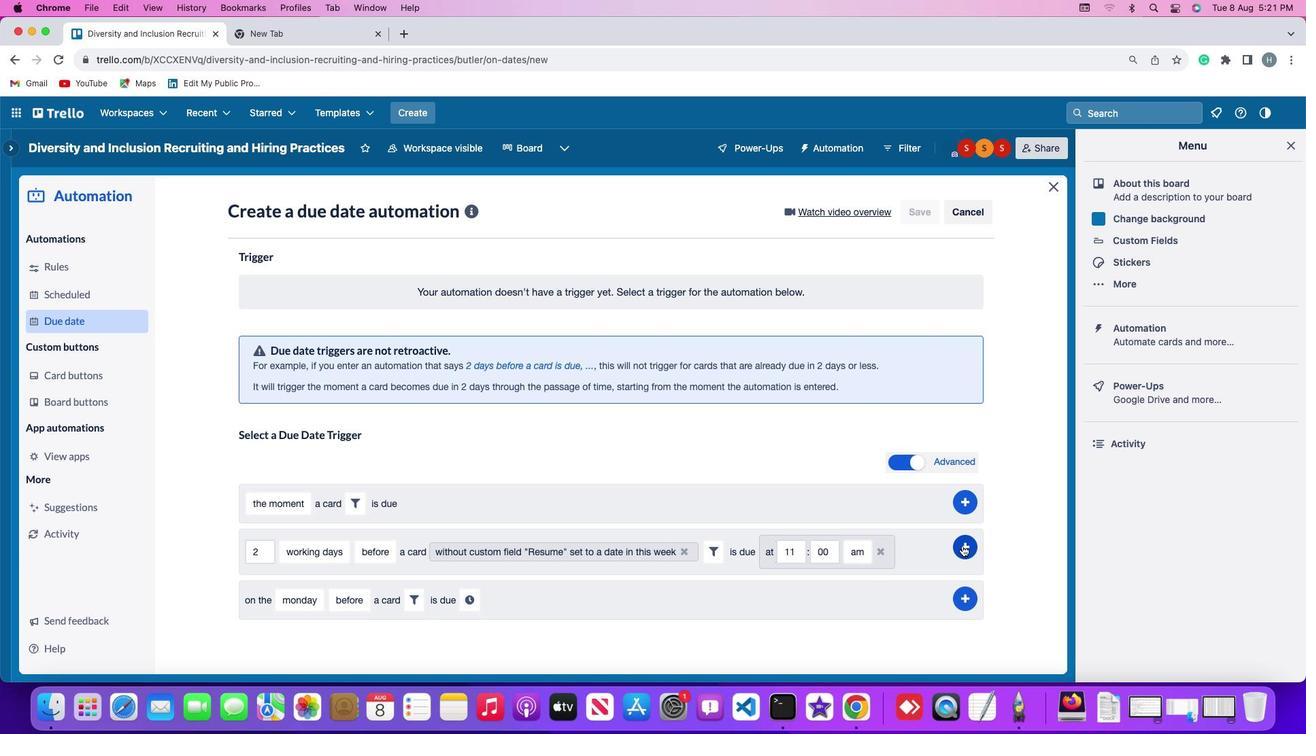 
Action: Mouse pressed left at (977, 540)
Screenshot: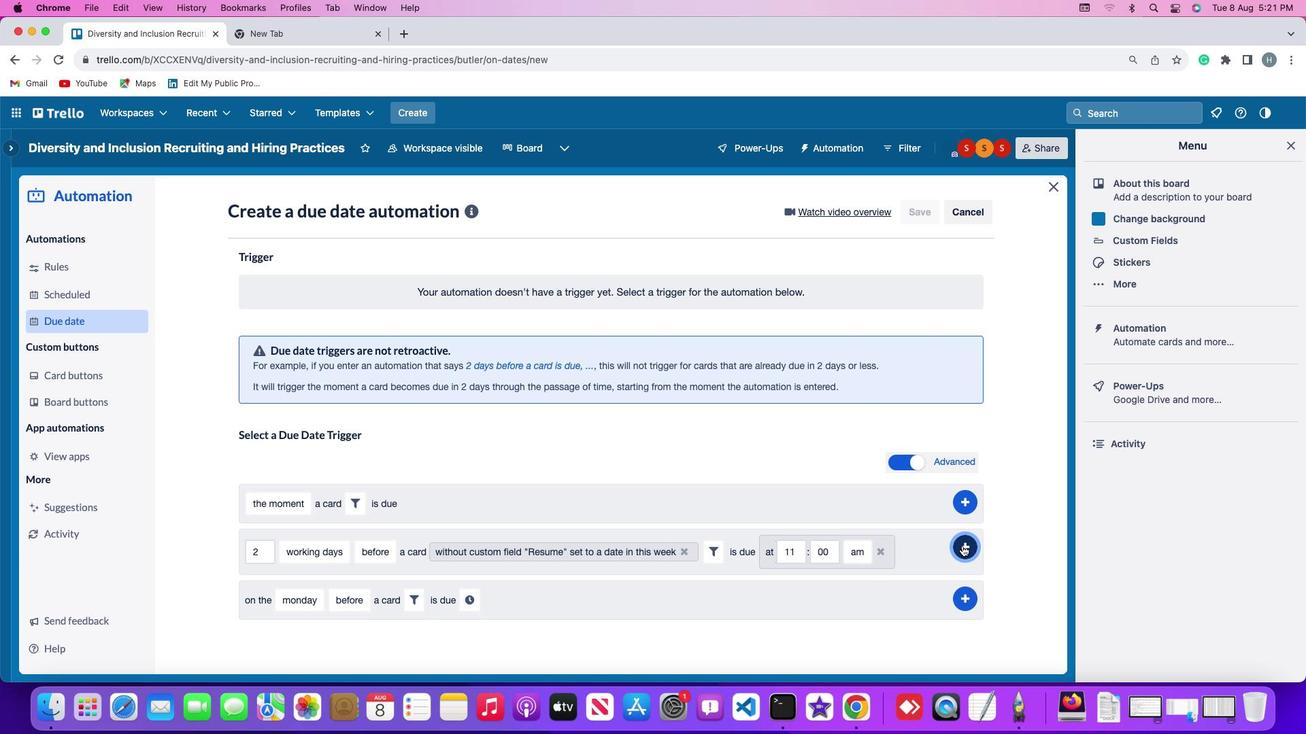 
Action: Mouse moved to (1033, 416)
Screenshot: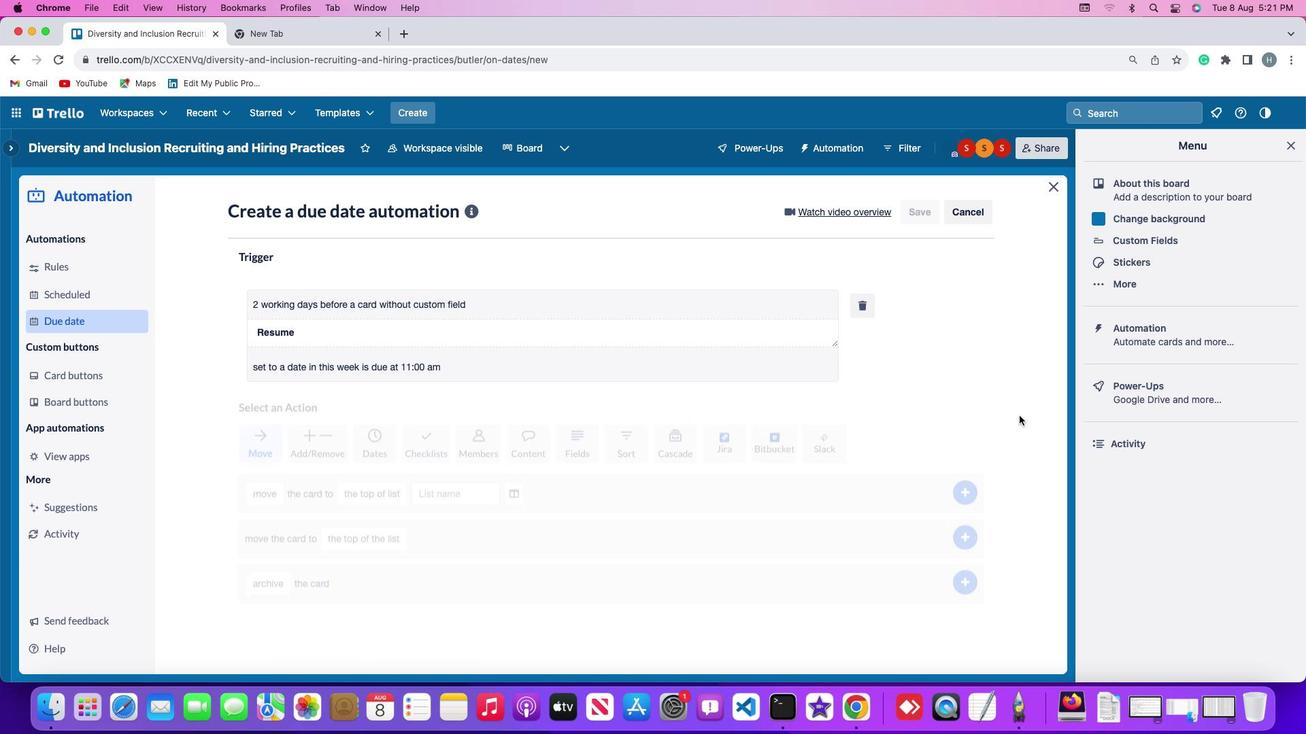 
